 Task: Find connections with filter location Rio Pardo with filter topic #entrepreneurwith filter profile language French with filter current company Employee Vs HR with filter school Sri Manakula Vinayagar Engineering College with filter industry Equipment Rental Services with filter service category Accounting with filter keywords title Interior Designer
Action: Mouse moved to (157, 212)
Screenshot: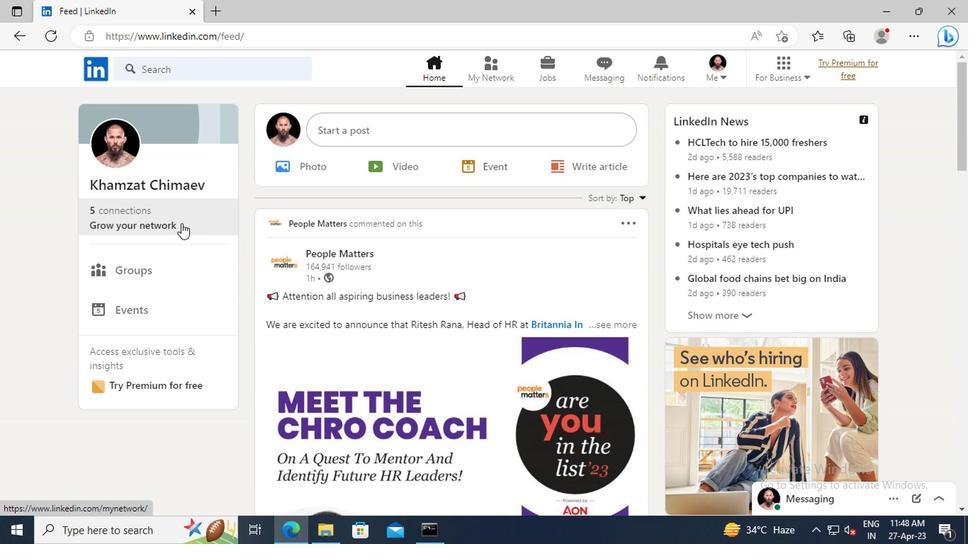 
Action: Mouse pressed left at (157, 212)
Screenshot: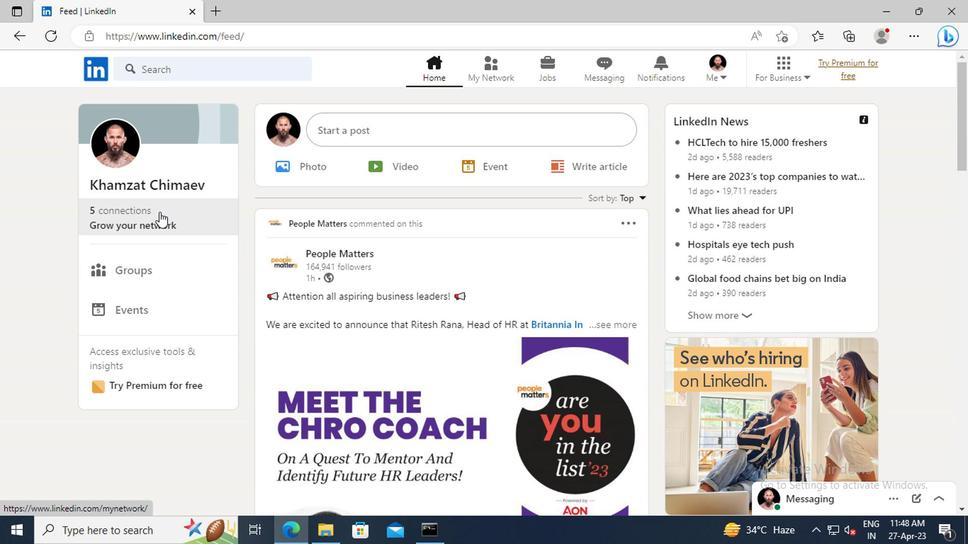 
Action: Mouse moved to (175, 155)
Screenshot: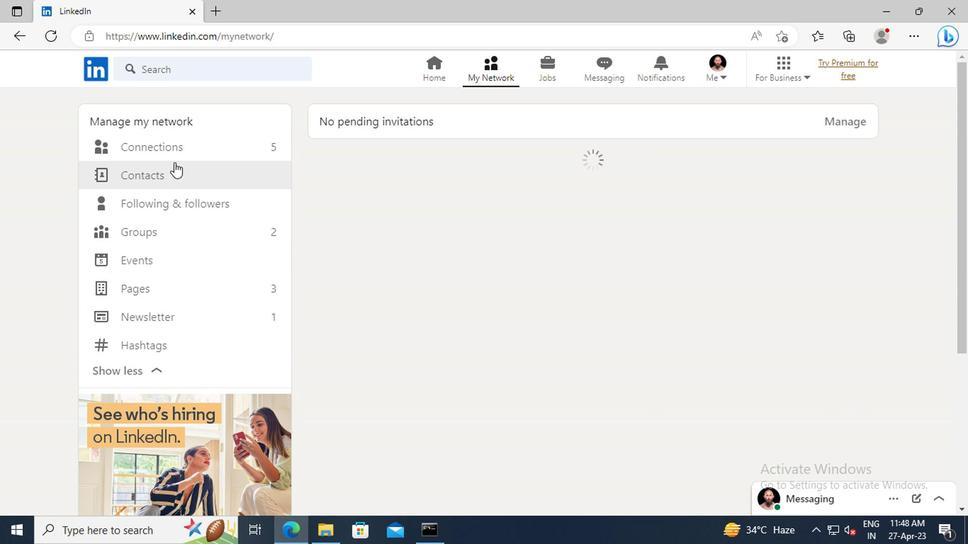 
Action: Mouse pressed left at (175, 155)
Screenshot: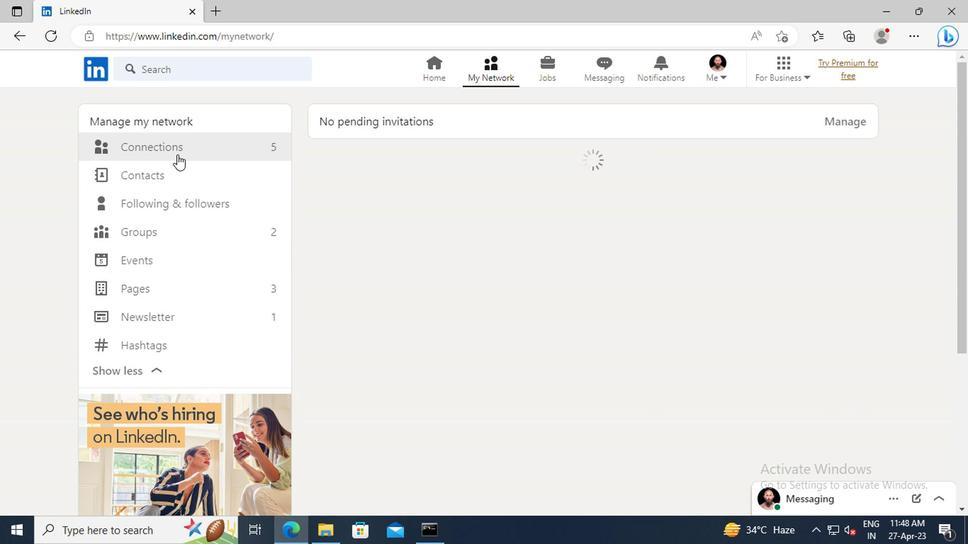 
Action: Mouse moved to (583, 150)
Screenshot: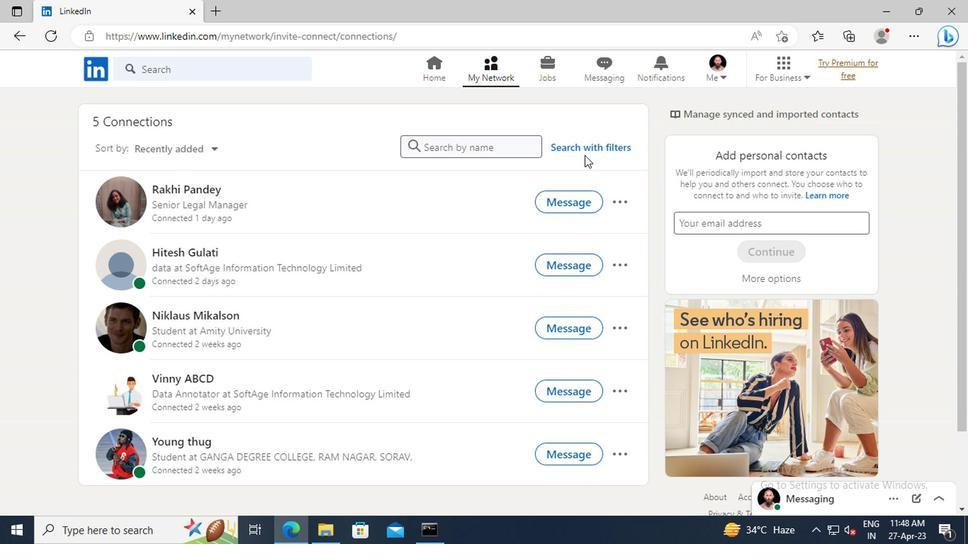 
Action: Mouse pressed left at (583, 150)
Screenshot: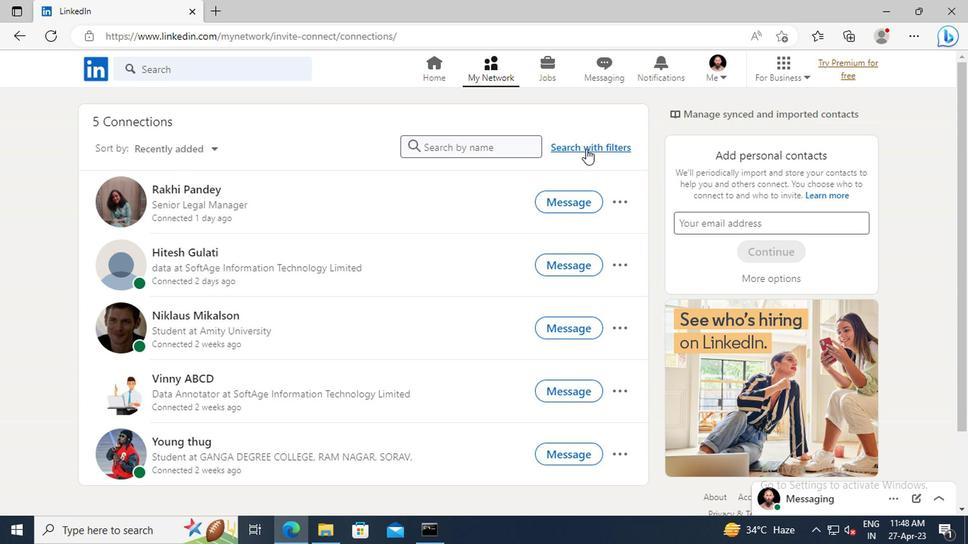 
Action: Mouse moved to (538, 111)
Screenshot: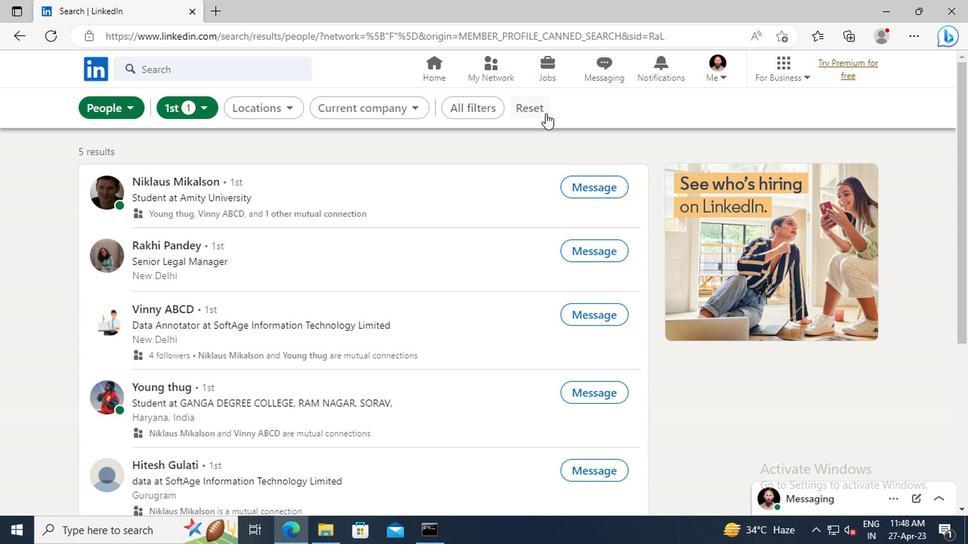 
Action: Mouse pressed left at (538, 111)
Screenshot: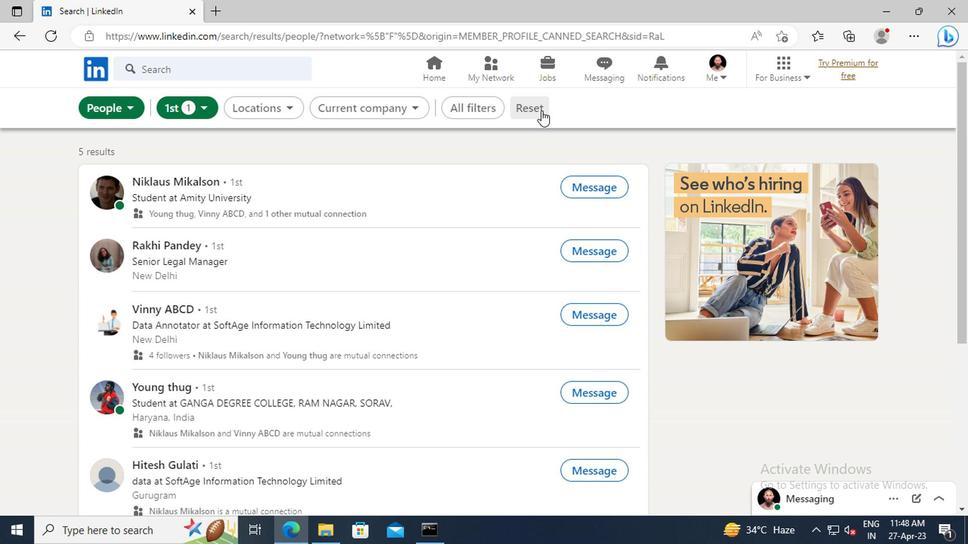 
Action: Mouse moved to (510, 111)
Screenshot: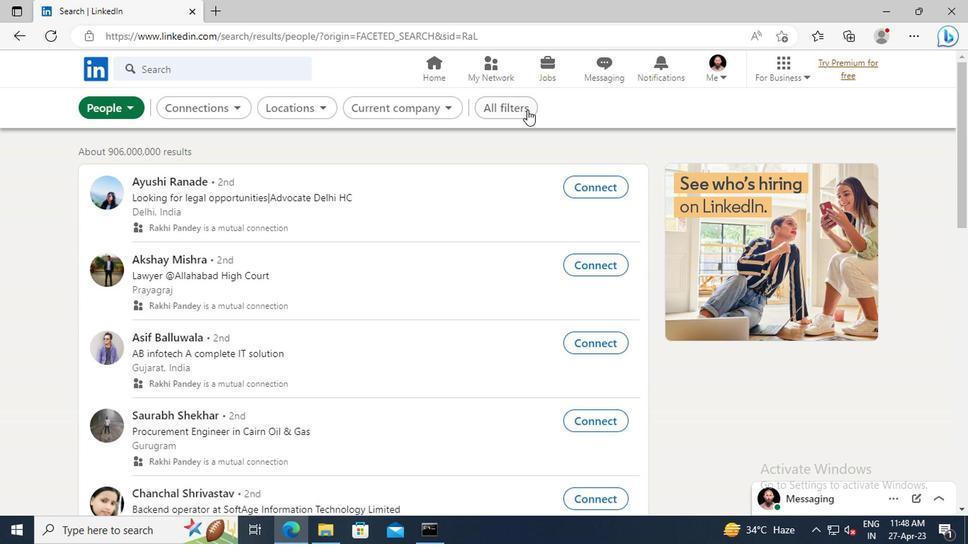 
Action: Mouse pressed left at (510, 111)
Screenshot: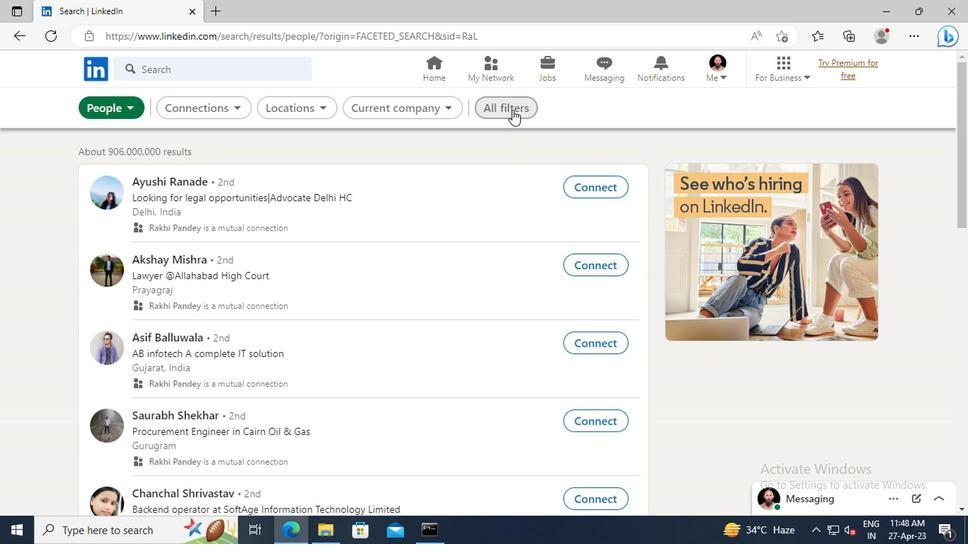 
Action: Mouse moved to (793, 255)
Screenshot: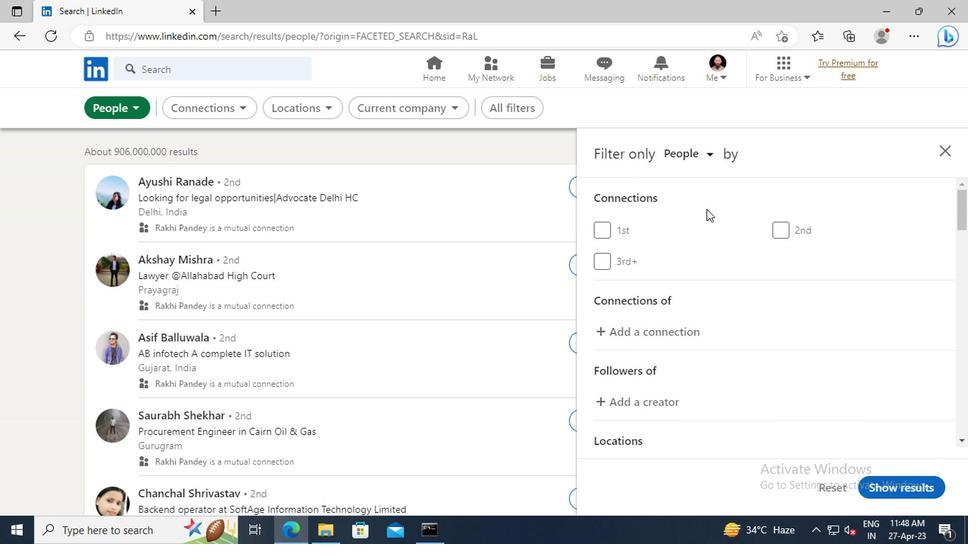 
Action: Mouse scrolled (793, 254) with delta (0, 0)
Screenshot: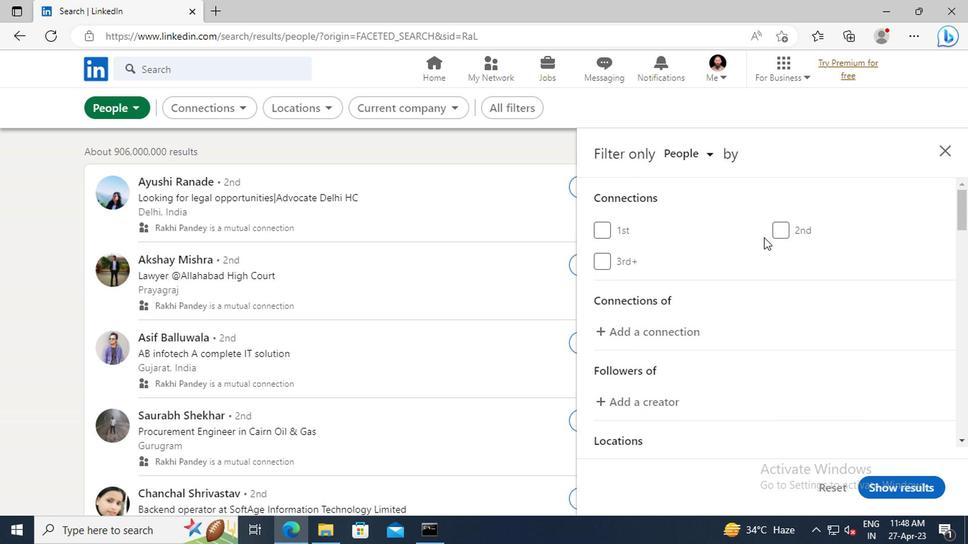 
Action: Mouse scrolled (793, 254) with delta (0, 0)
Screenshot: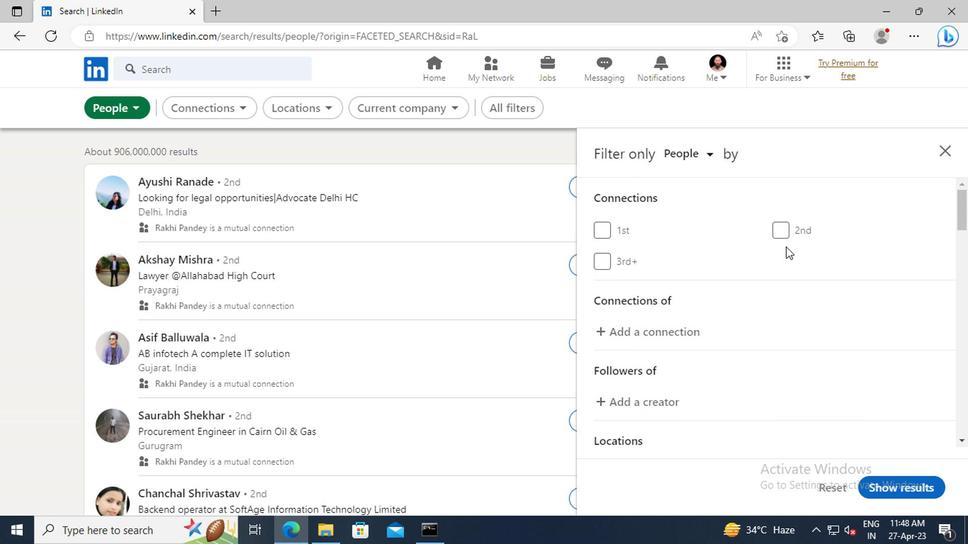
Action: Mouse moved to (796, 270)
Screenshot: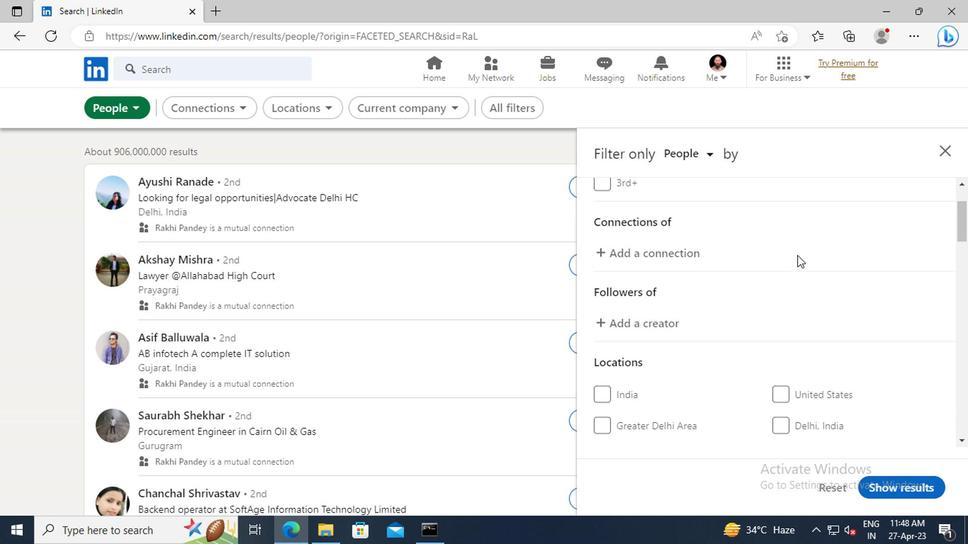 
Action: Mouse scrolled (796, 269) with delta (0, -1)
Screenshot: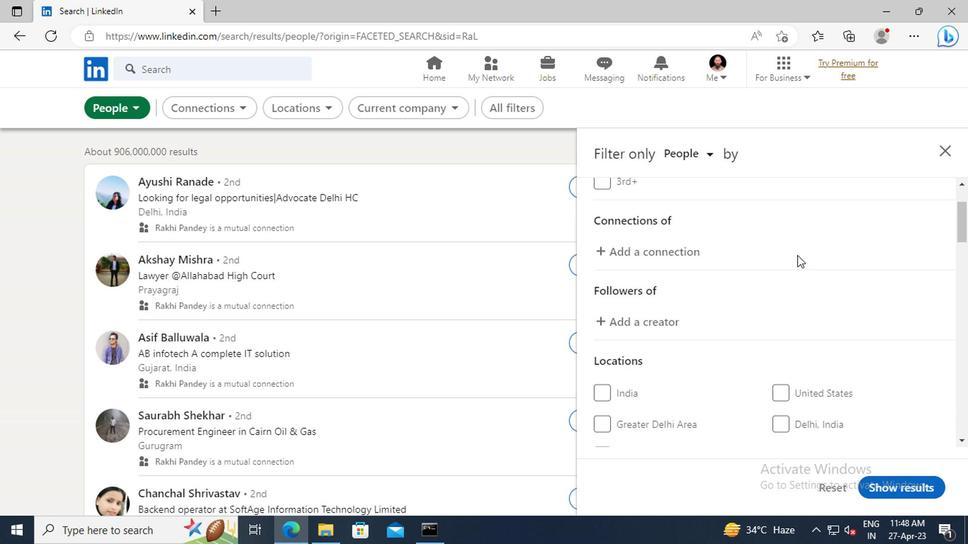 
Action: Mouse moved to (796, 270)
Screenshot: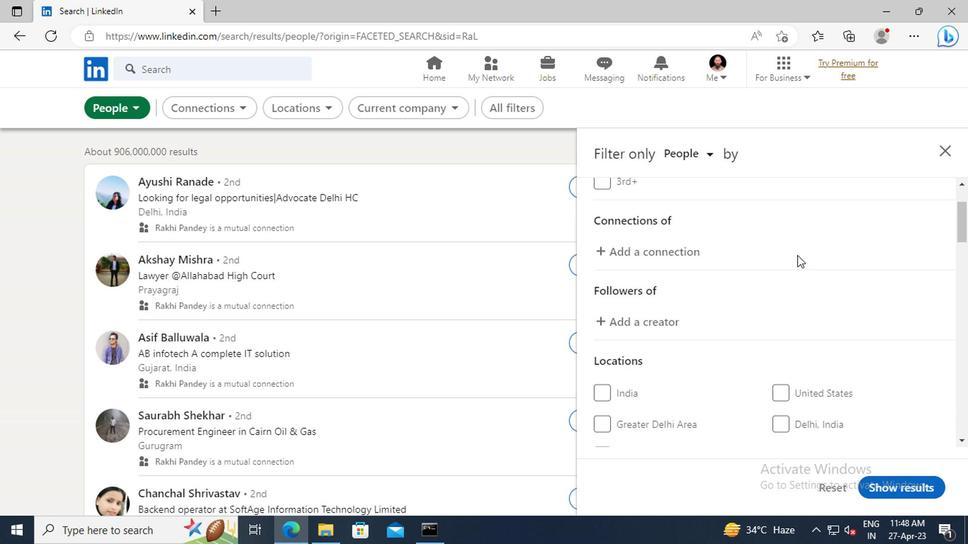 
Action: Mouse scrolled (796, 270) with delta (0, 0)
Screenshot: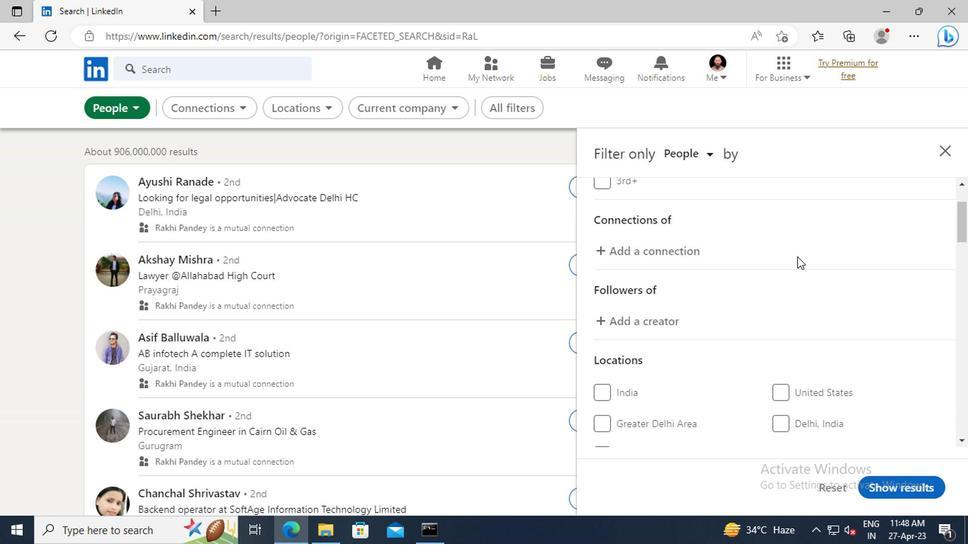 
Action: Mouse moved to (797, 276)
Screenshot: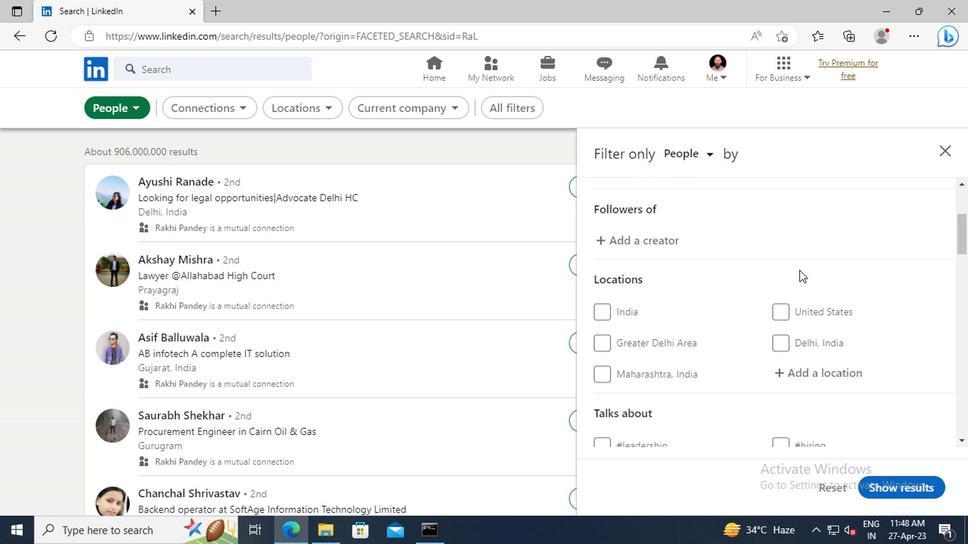 
Action: Mouse scrolled (797, 275) with delta (0, 0)
Screenshot: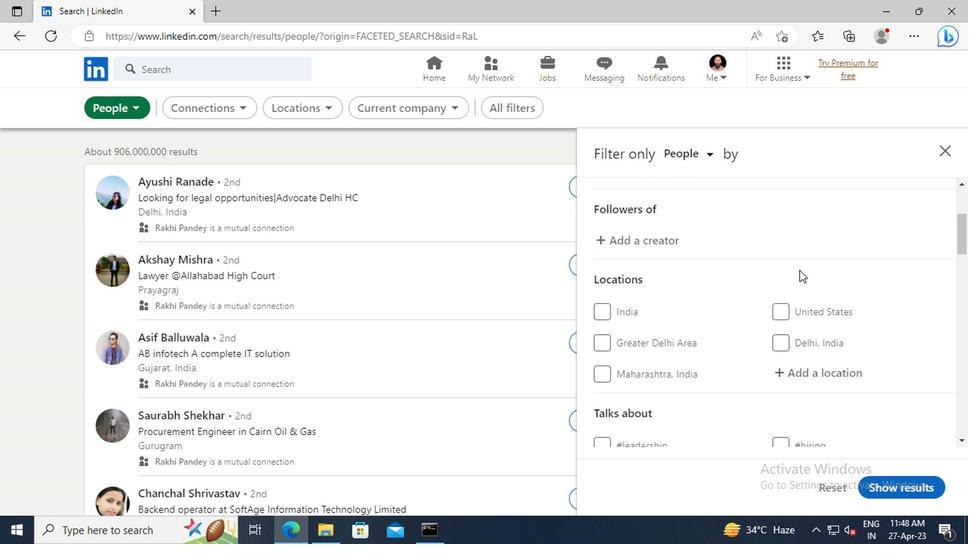 
Action: Mouse moved to (809, 330)
Screenshot: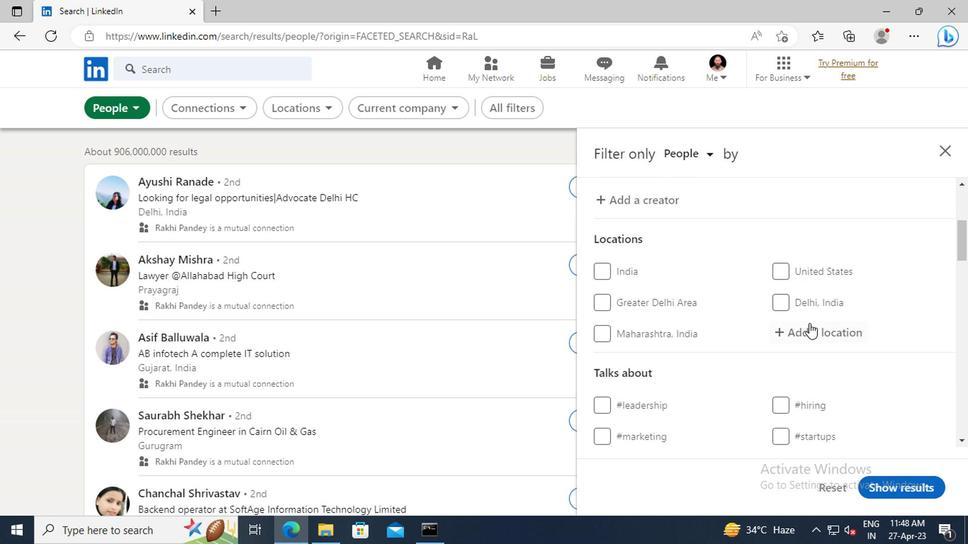 
Action: Mouse pressed left at (809, 330)
Screenshot: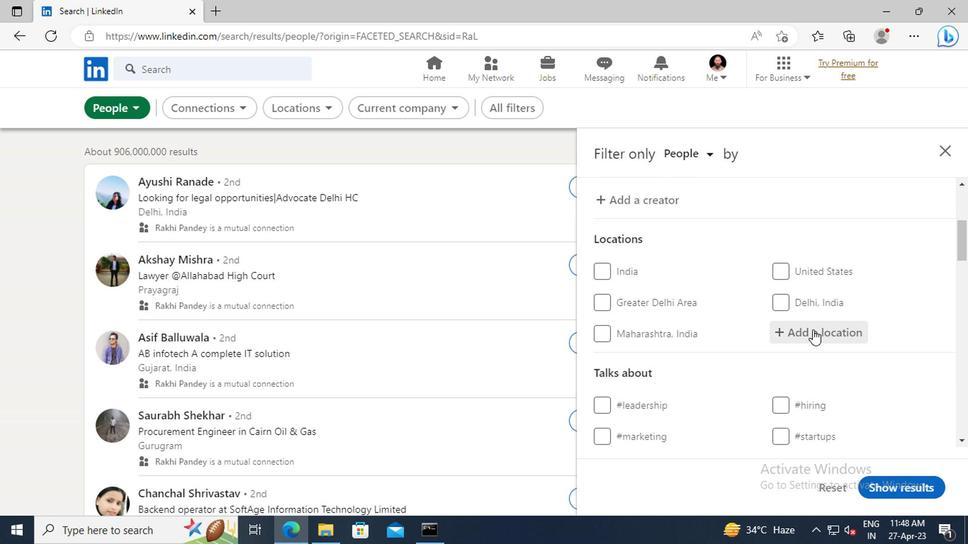 
Action: Key pressed <Key.shift>RIO<Key.space><Key.shift>PARDO
Screenshot: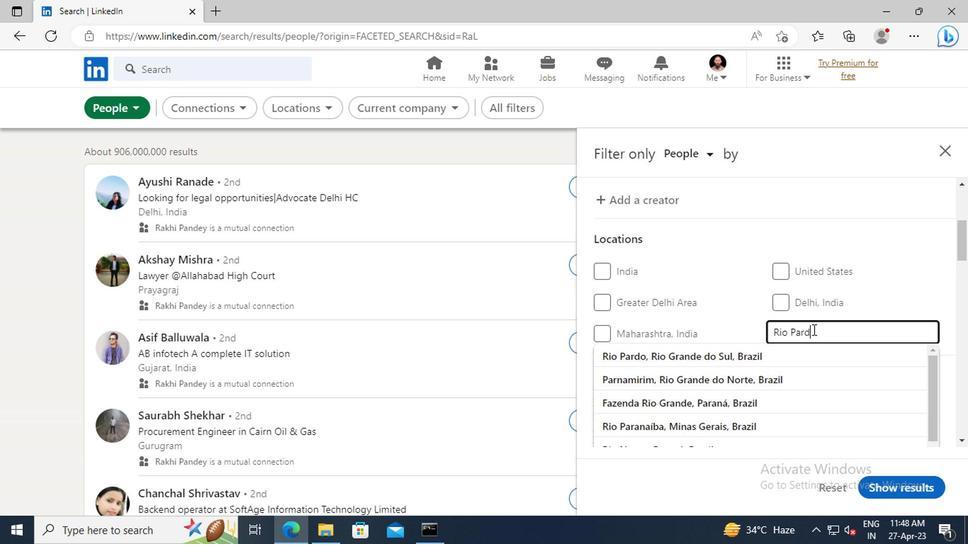 
Action: Mouse moved to (814, 354)
Screenshot: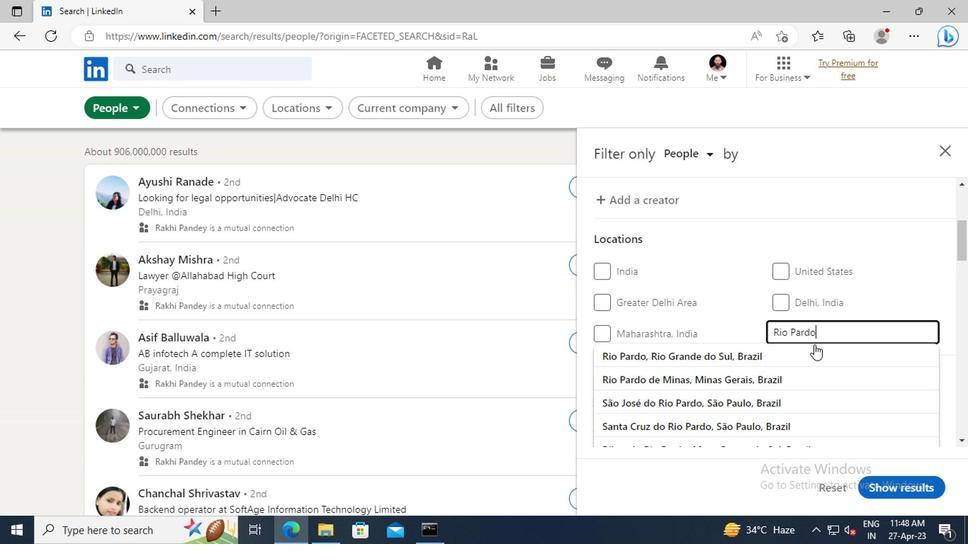 
Action: Mouse pressed left at (814, 354)
Screenshot: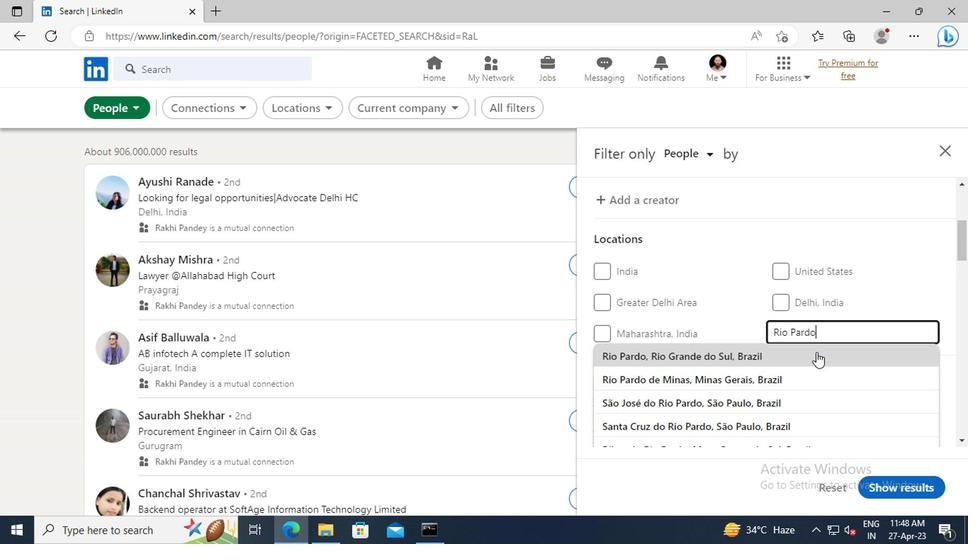 
Action: Mouse moved to (800, 286)
Screenshot: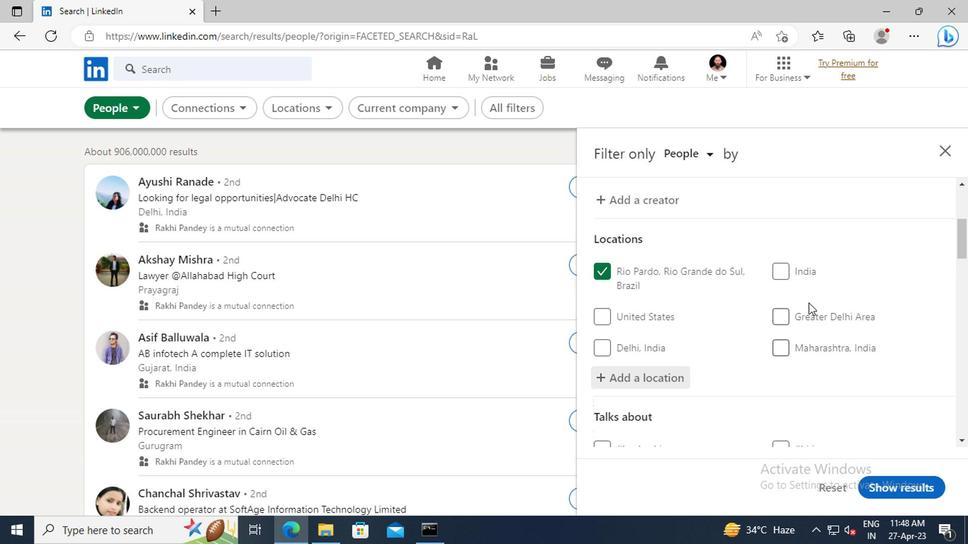 
Action: Mouse scrolled (800, 286) with delta (0, 0)
Screenshot: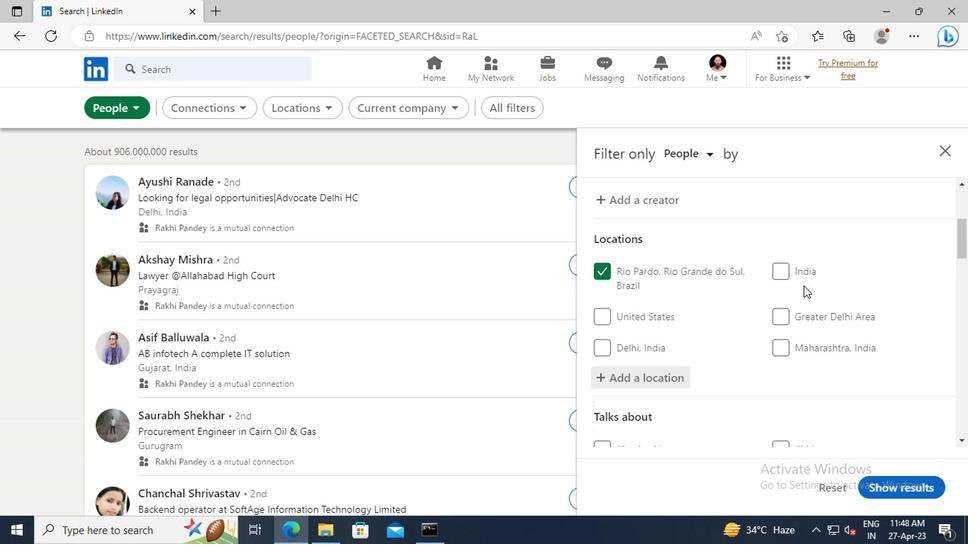 
Action: Mouse scrolled (800, 286) with delta (0, 0)
Screenshot: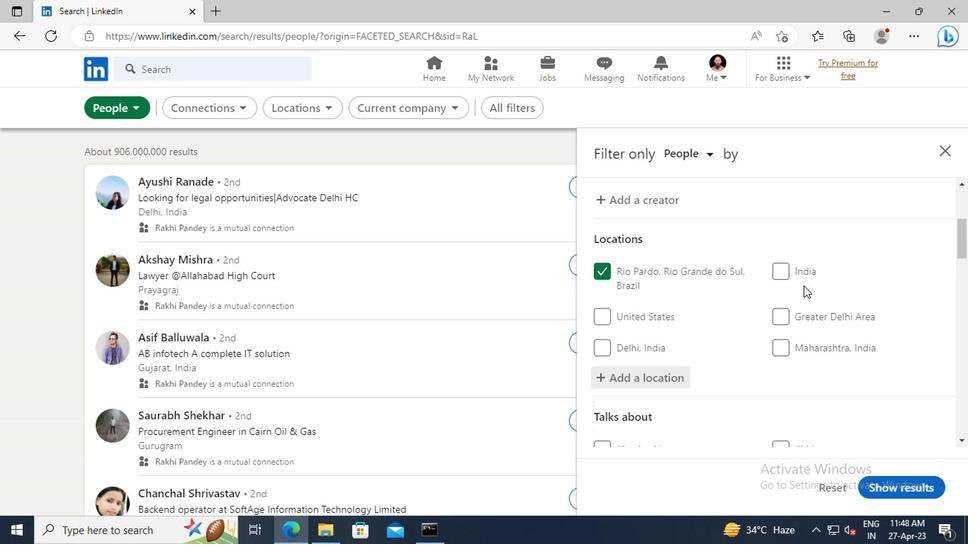 
Action: Mouse scrolled (800, 286) with delta (0, 0)
Screenshot: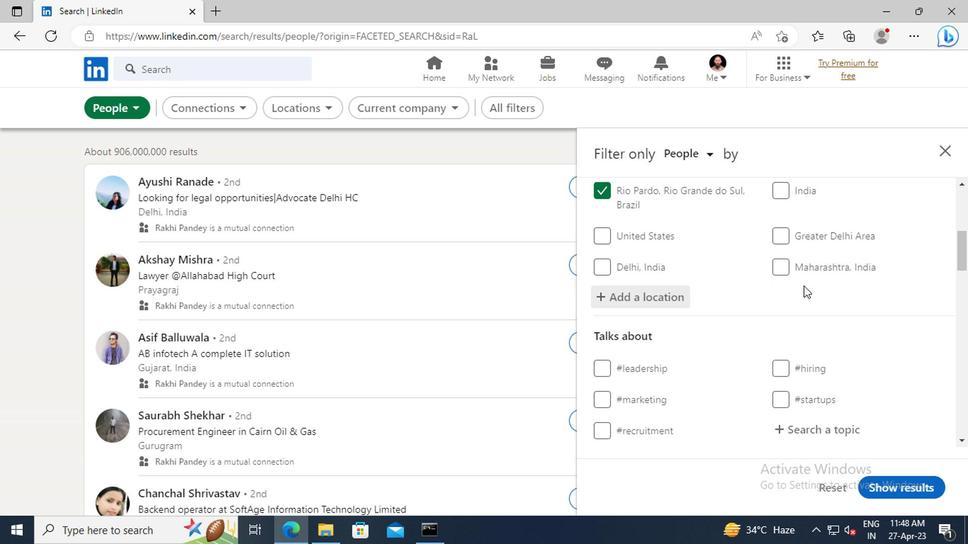 
Action: Mouse scrolled (800, 286) with delta (0, 0)
Screenshot: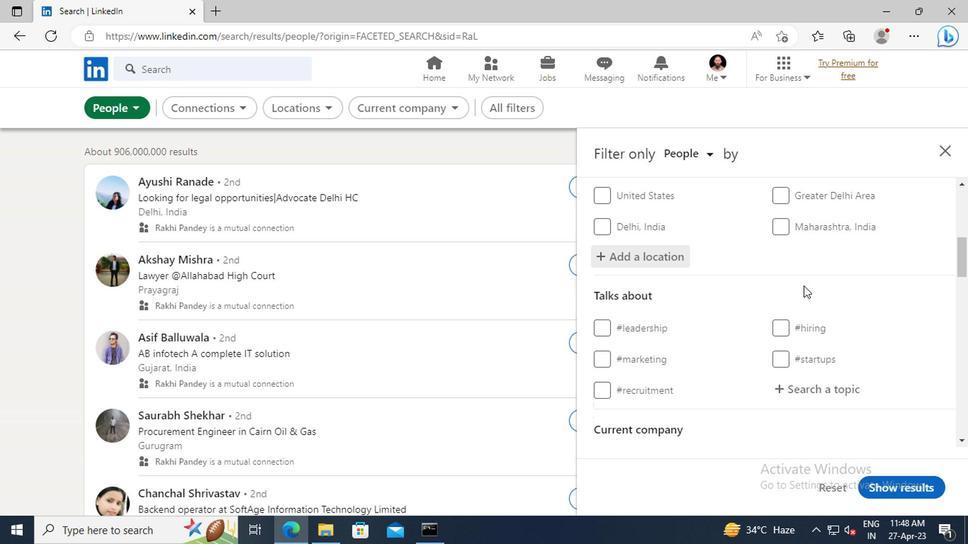 
Action: Mouse scrolled (800, 286) with delta (0, 0)
Screenshot: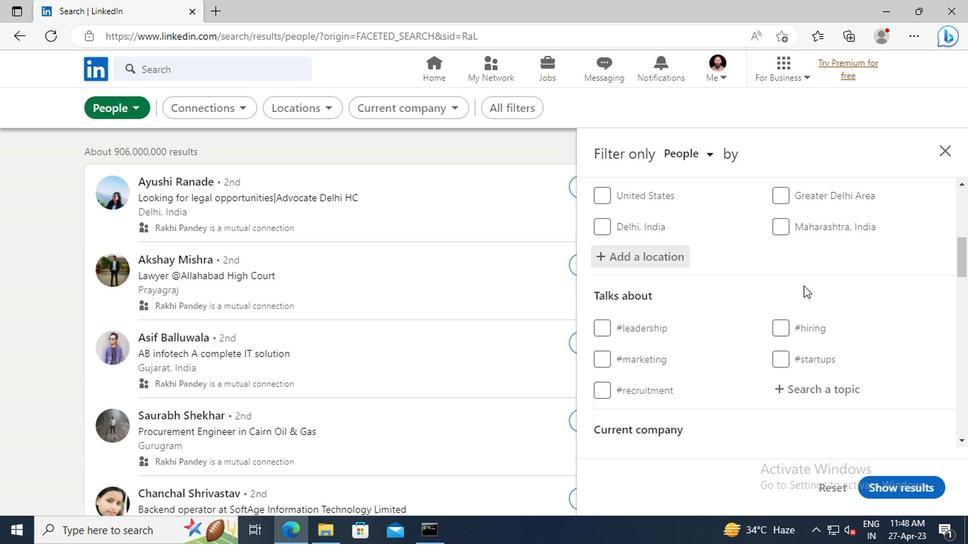 
Action: Mouse moved to (801, 311)
Screenshot: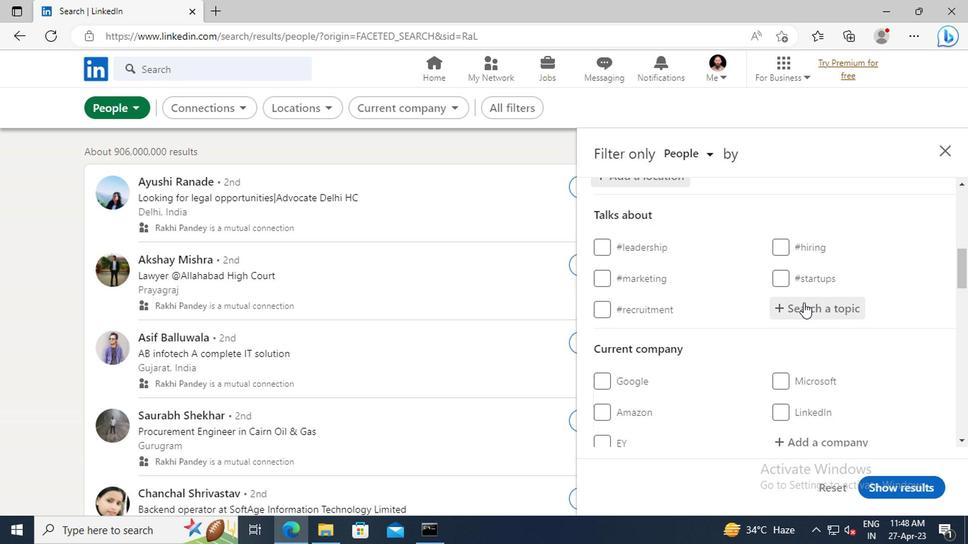 
Action: Mouse pressed left at (801, 311)
Screenshot: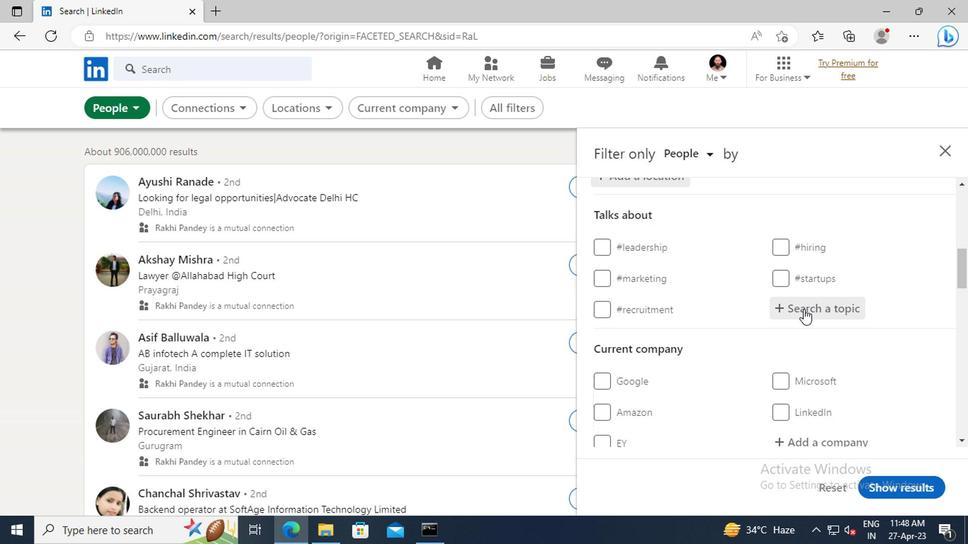 
Action: Key pressed <Key.shift>#ENTREPRENEURSHIPWITH<Key.enter>
Screenshot: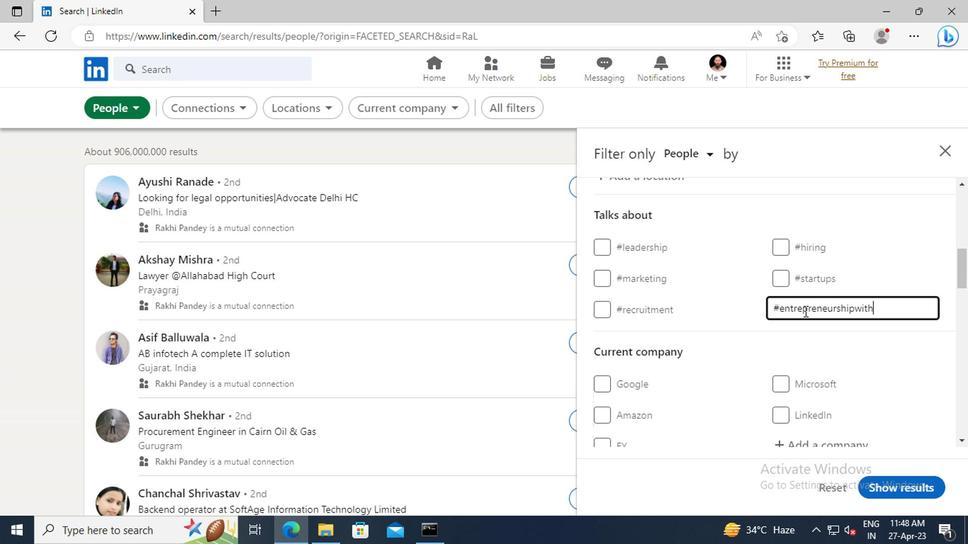 
Action: Mouse scrolled (801, 311) with delta (0, 0)
Screenshot: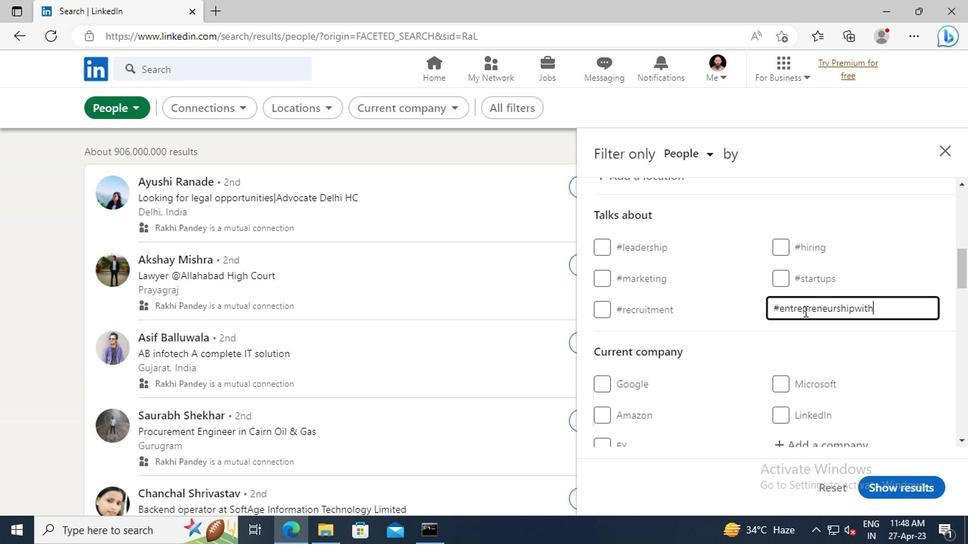 
Action: Mouse scrolled (801, 311) with delta (0, 0)
Screenshot: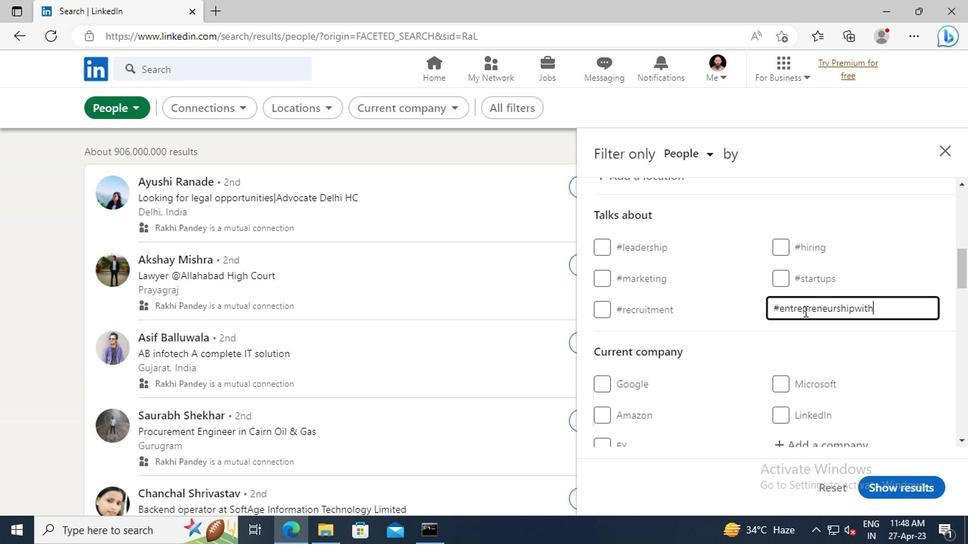 
Action: Mouse scrolled (801, 311) with delta (0, 0)
Screenshot: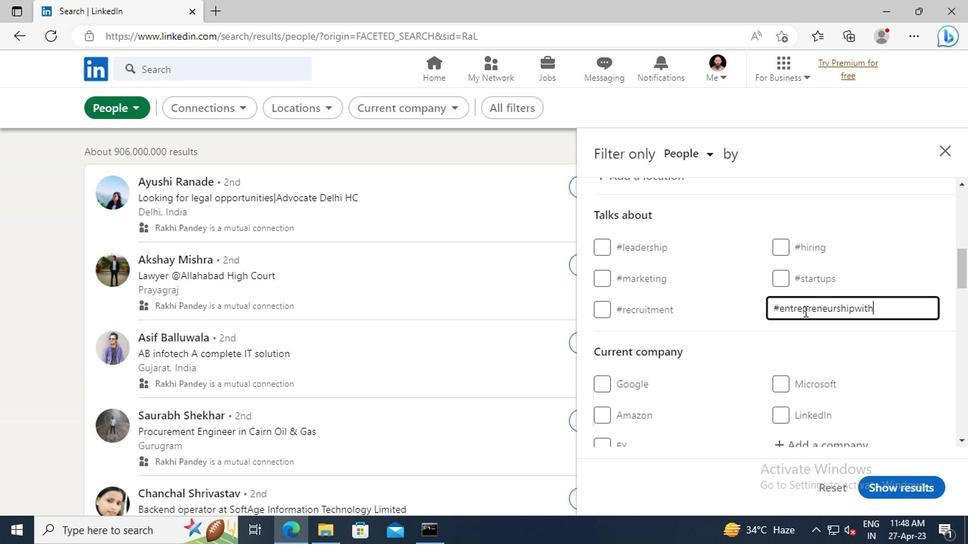 
Action: Mouse scrolled (801, 311) with delta (0, 0)
Screenshot: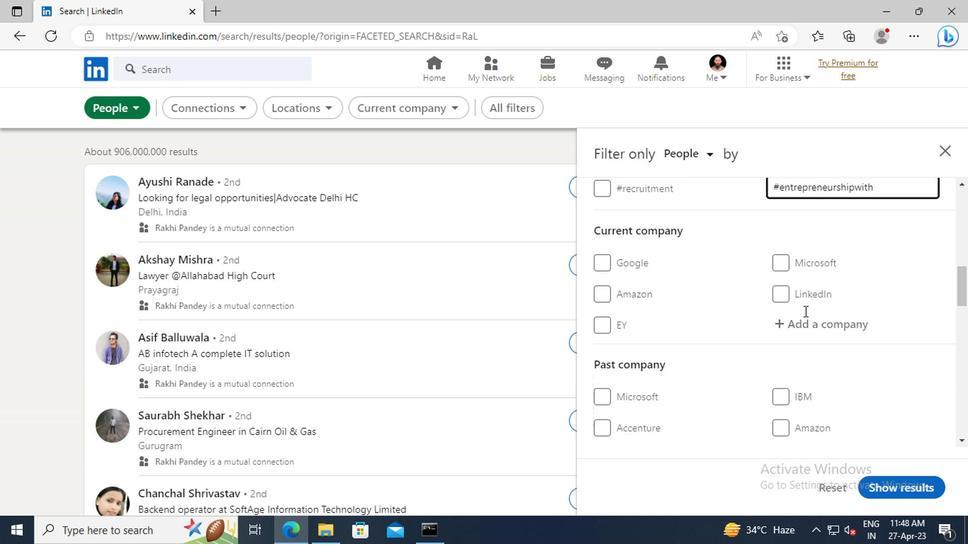 
Action: Mouse scrolled (801, 311) with delta (0, 0)
Screenshot: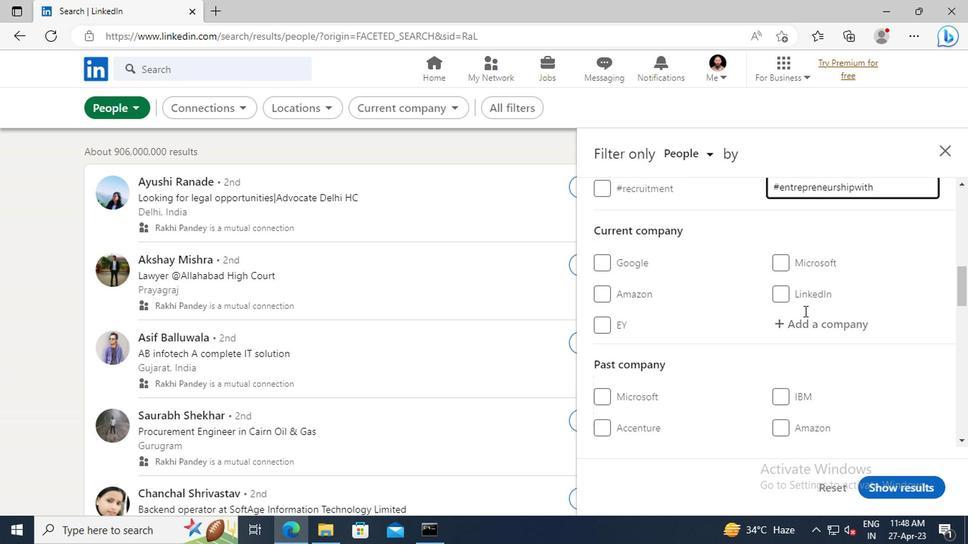 
Action: Mouse scrolled (801, 311) with delta (0, 0)
Screenshot: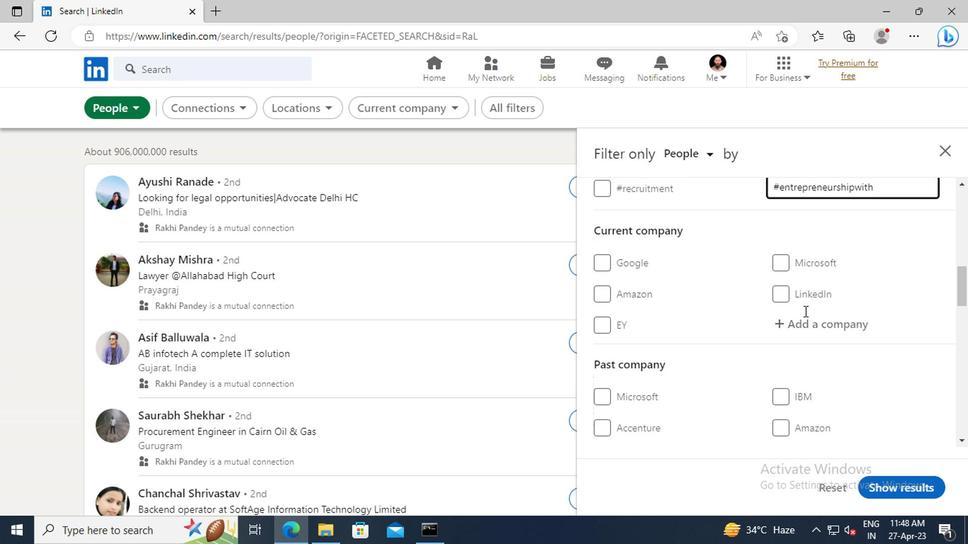 
Action: Mouse scrolled (801, 311) with delta (0, 0)
Screenshot: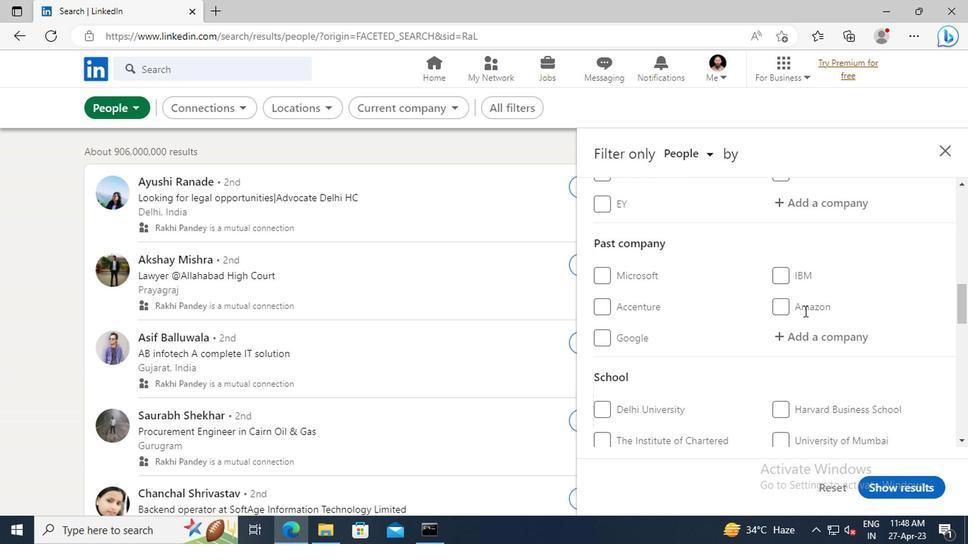 
Action: Mouse scrolled (801, 311) with delta (0, 0)
Screenshot: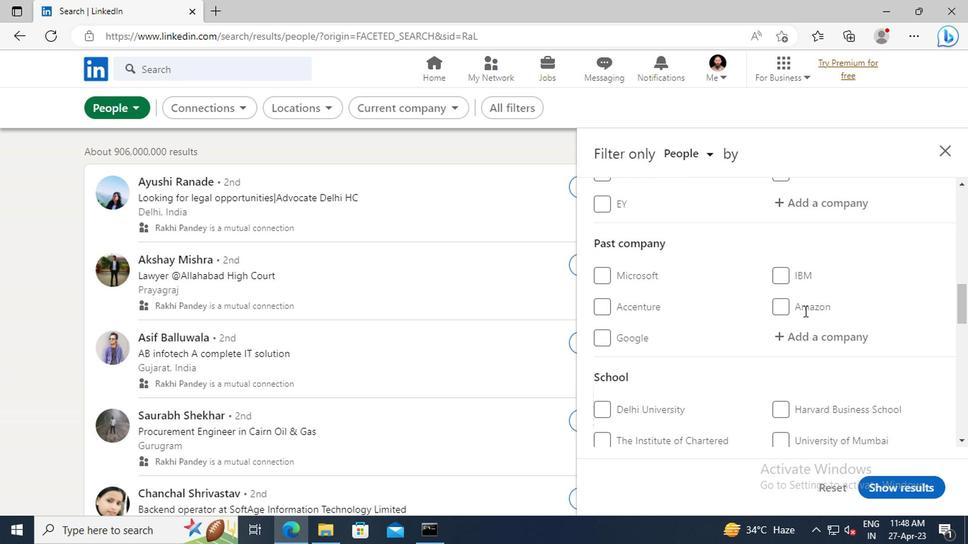 
Action: Mouse scrolled (801, 311) with delta (0, 0)
Screenshot: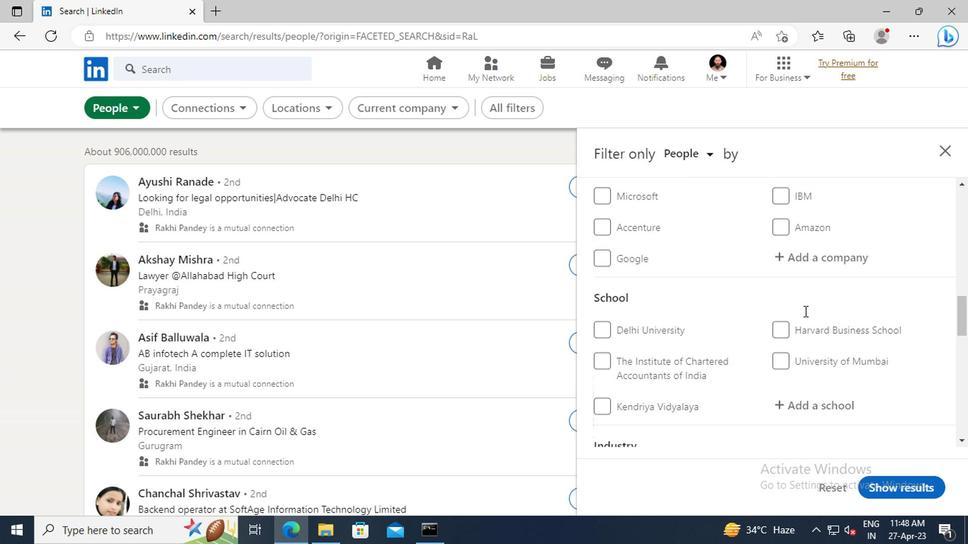 
Action: Mouse scrolled (801, 311) with delta (0, 0)
Screenshot: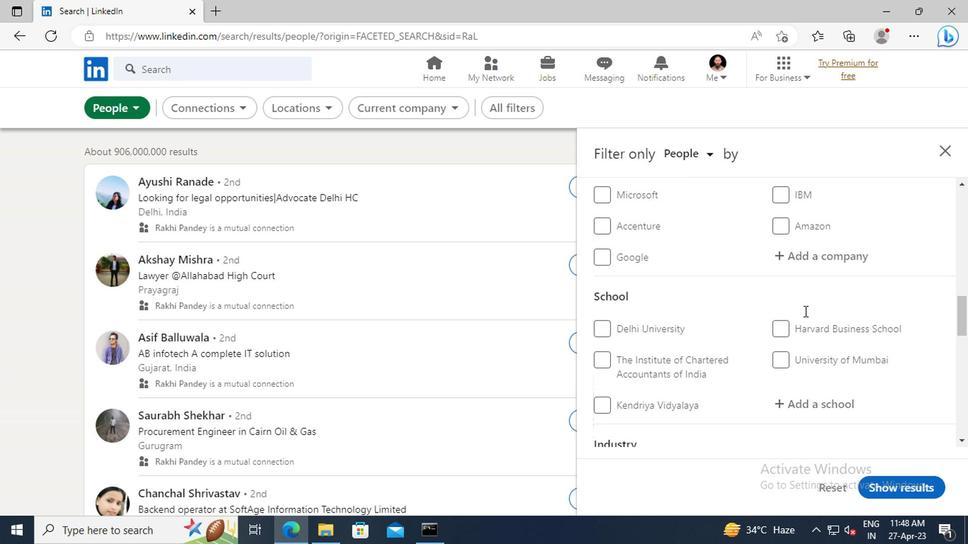 
Action: Mouse scrolled (801, 311) with delta (0, 0)
Screenshot: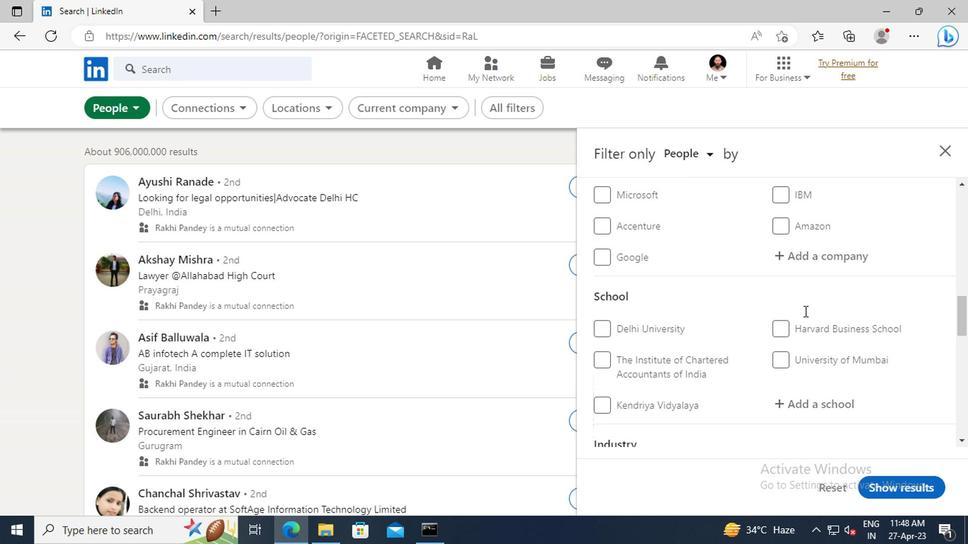 
Action: Mouse scrolled (801, 311) with delta (0, 0)
Screenshot: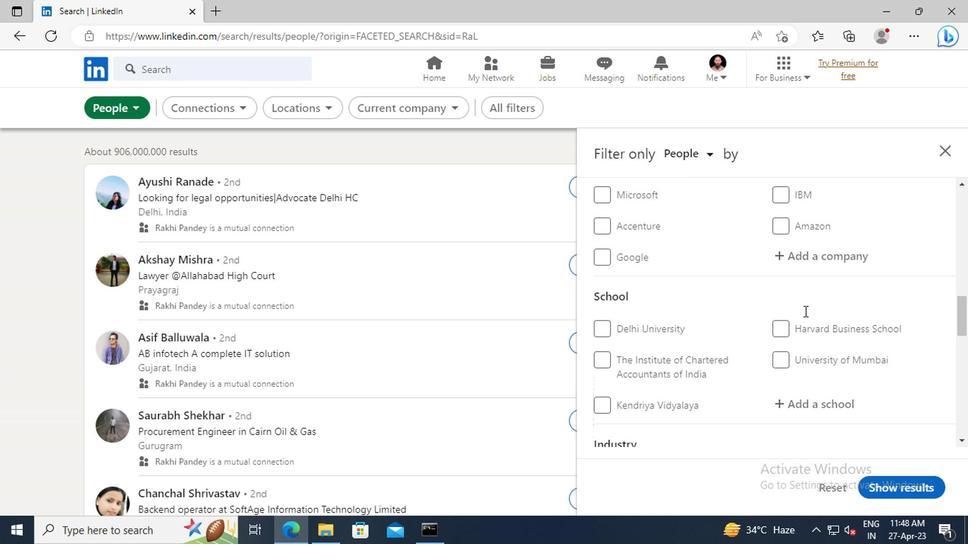
Action: Mouse scrolled (801, 311) with delta (0, 0)
Screenshot: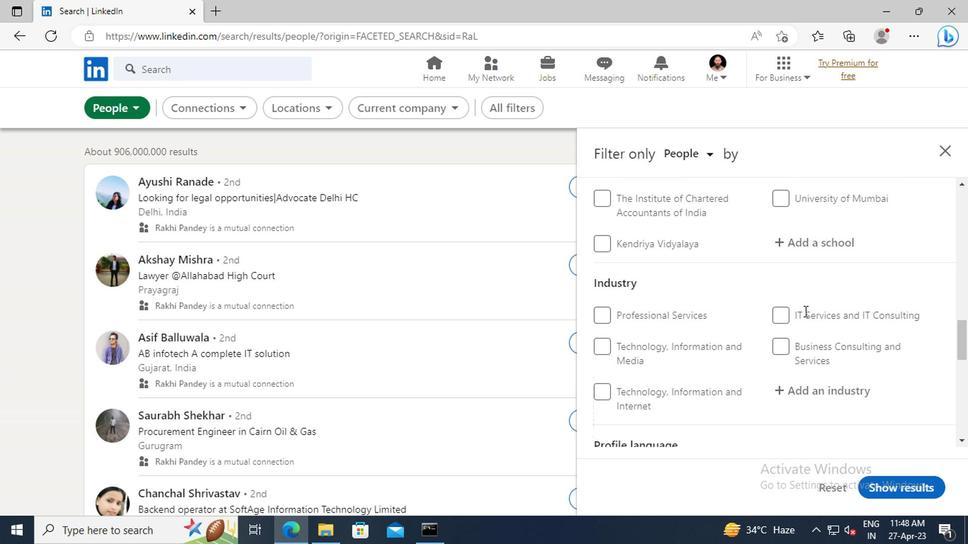 
Action: Mouse scrolled (801, 311) with delta (0, 0)
Screenshot: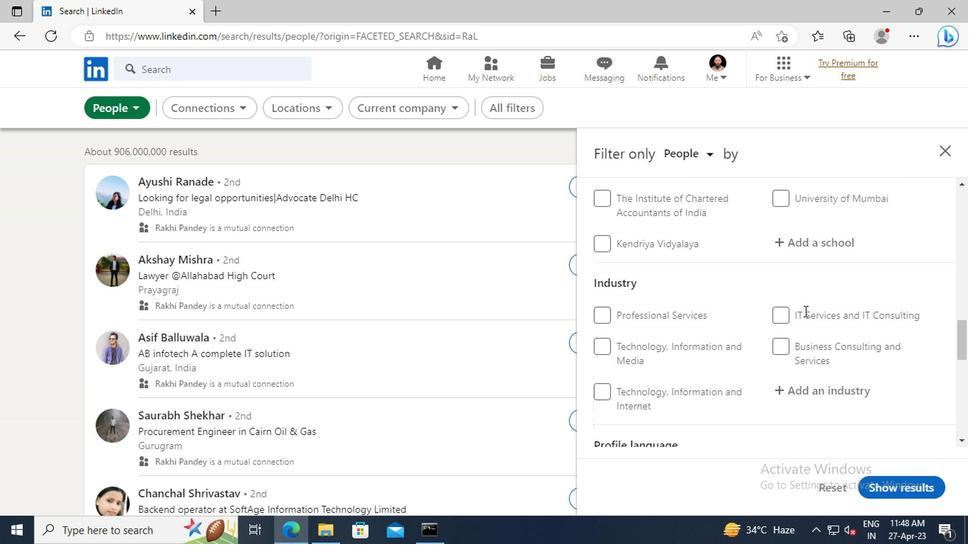 
Action: Mouse scrolled (801, 311) with delta (0, 0)
Screenshot: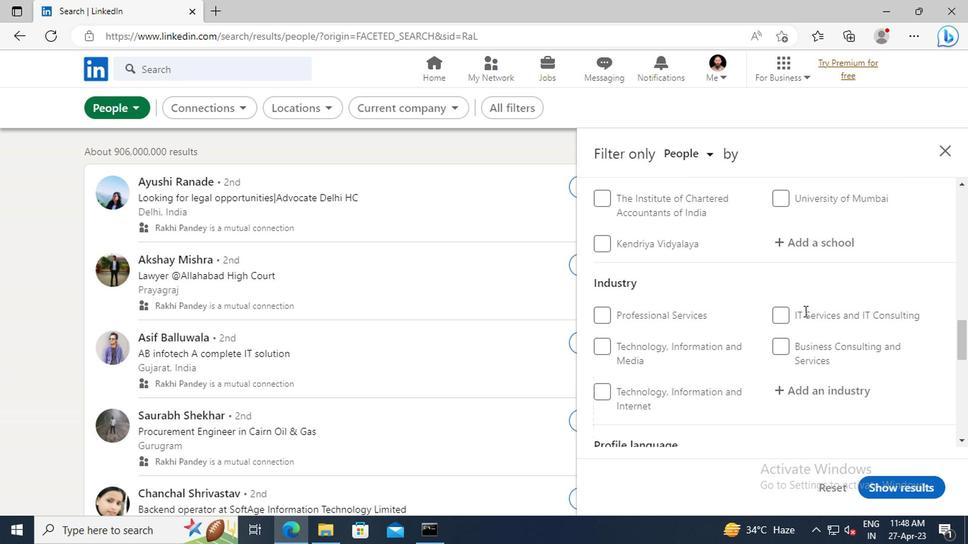 
Action: Mouse scrolled (801, 311) with delta (0, 0)
Screenshot: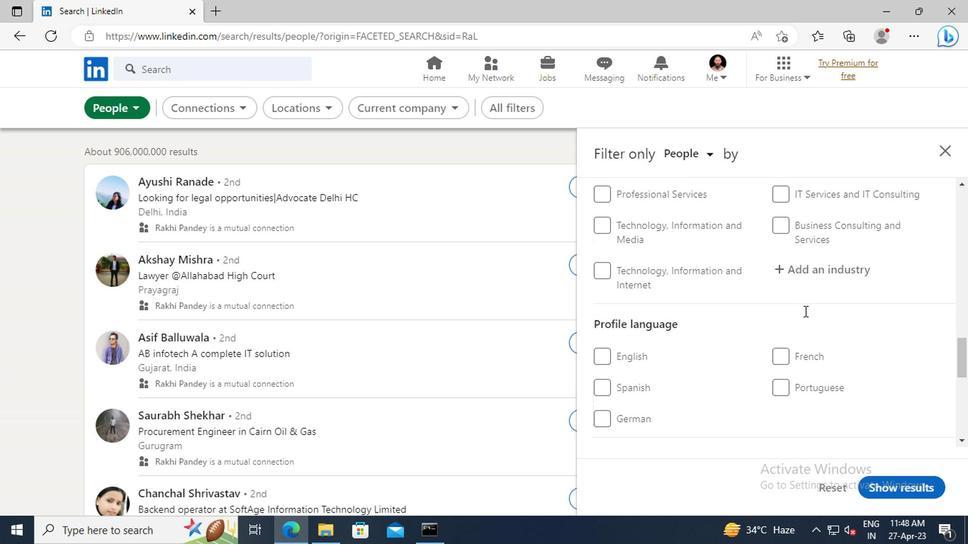 
Action: Mouse scrolled (801, 311) with delta (0, 0)
Screenshot: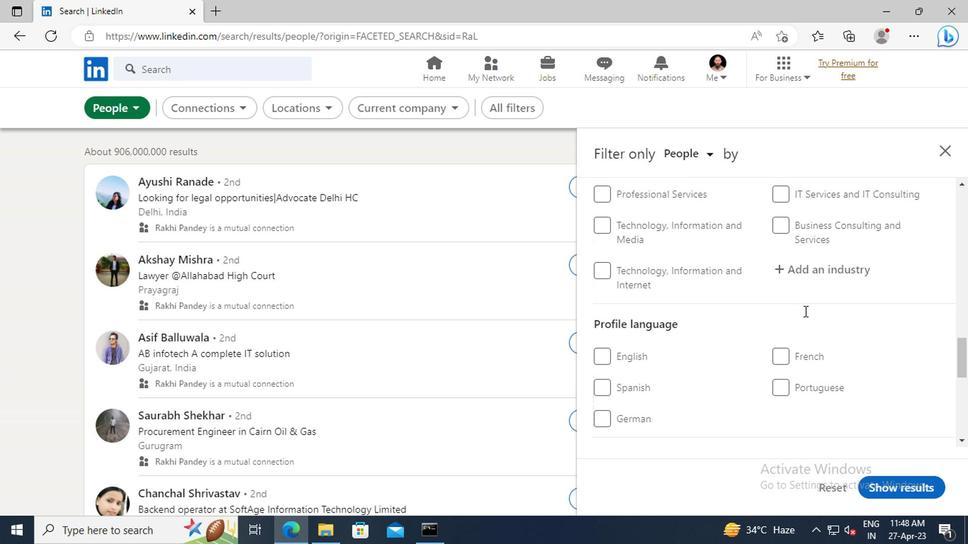 
Action: Mouse moved to (771, 279)
Screenshot: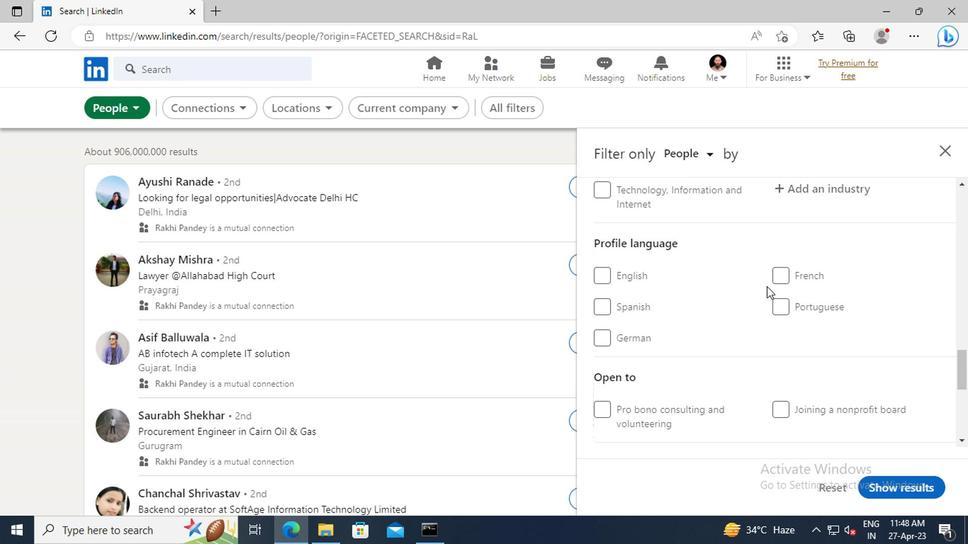 
Action: Mouse pressed left at (771, 279)
Screenshot: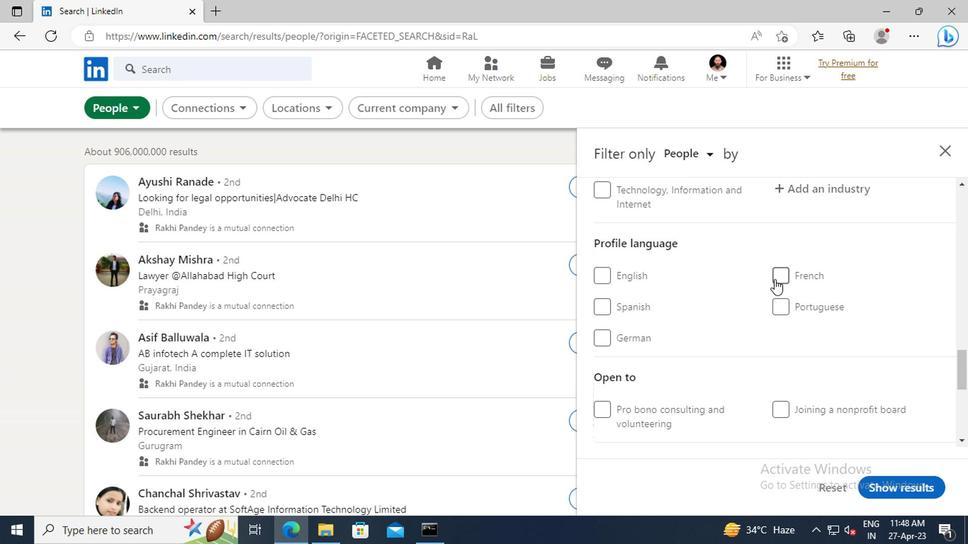 
Action: Mouse moved to (737, 302)
Screenshot: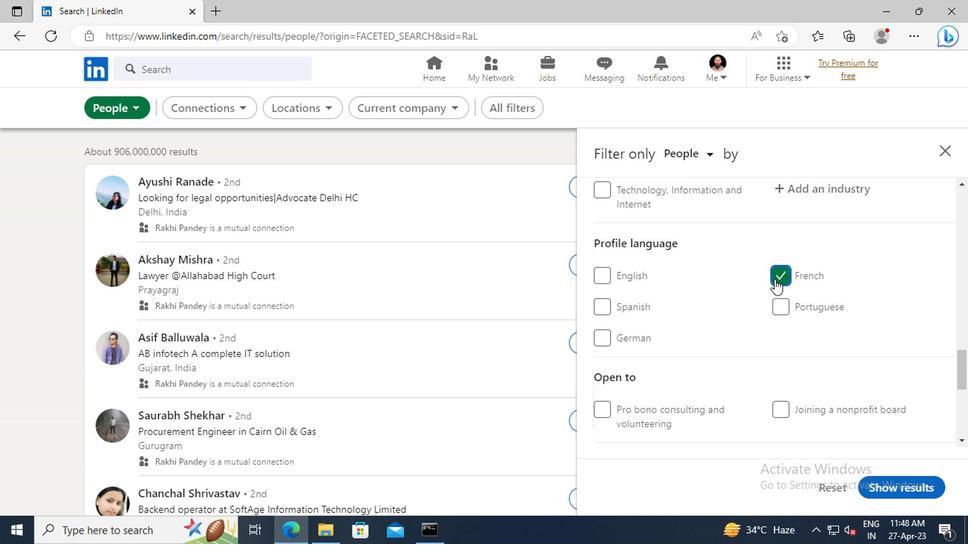 
Action: Mouse scrolled (737, 302) with delta (0, 0)
Screenshot: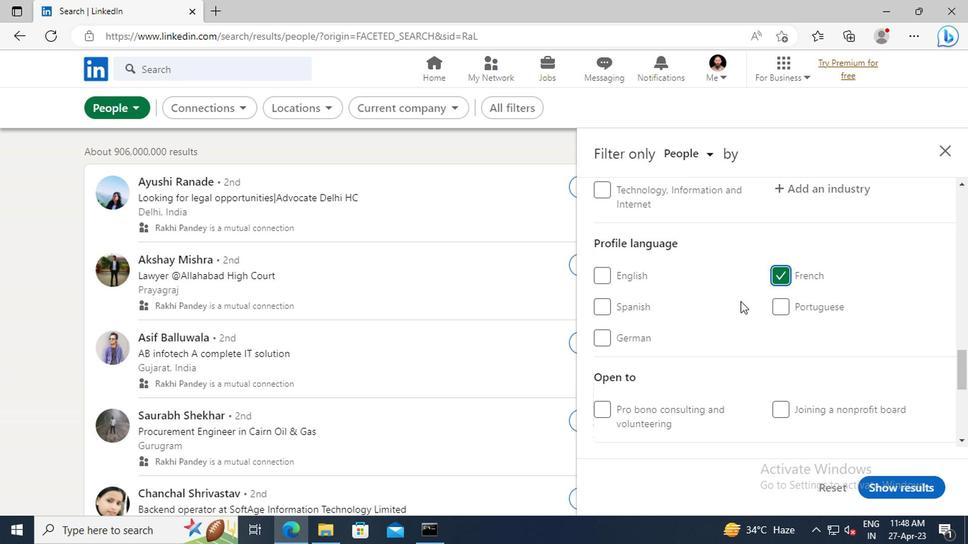 
Action: Mouse scrolled (737, 302) with delta (0, 0)
Screenshot: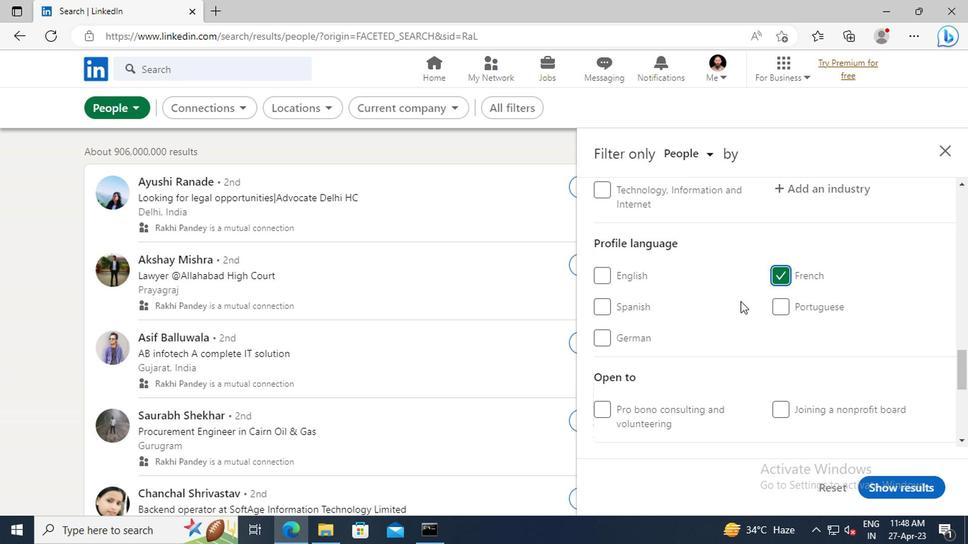 
Action: Mouse scrolled (737, 302) with delta (0, 0)
Screenshot: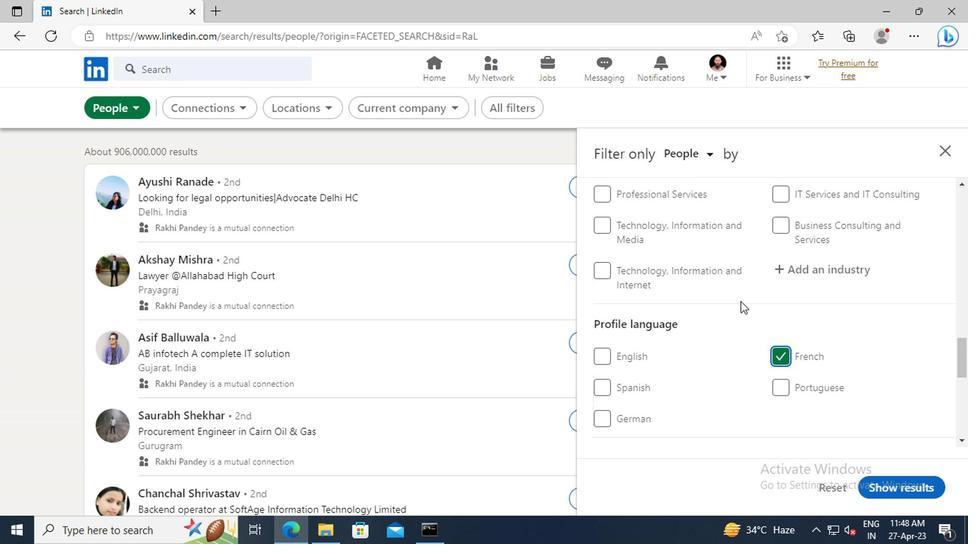 
Action: Mouse scrolled (737, 302) with delta (0, 0)
Screenshot: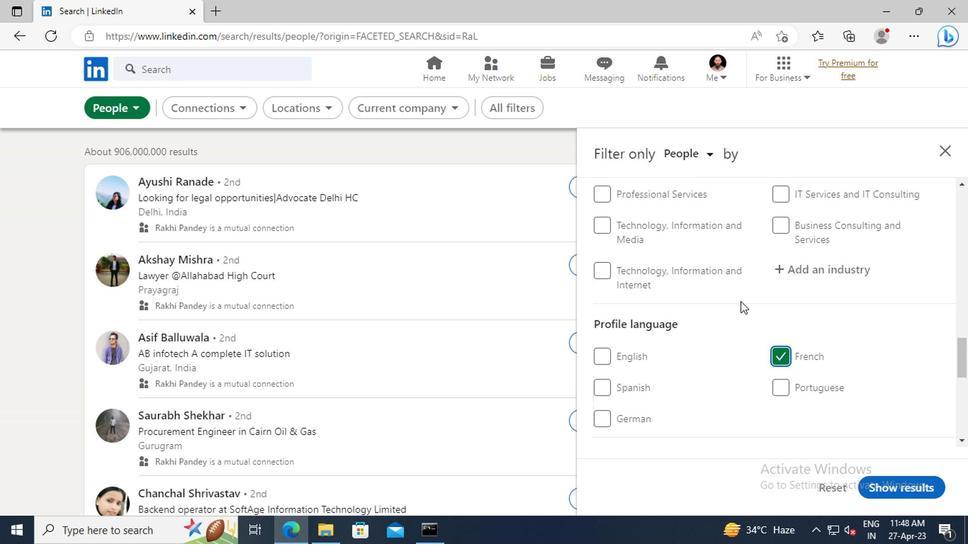 
Action: Mouse scrolled (737, 302) with delta (0, 0)
Screenshot: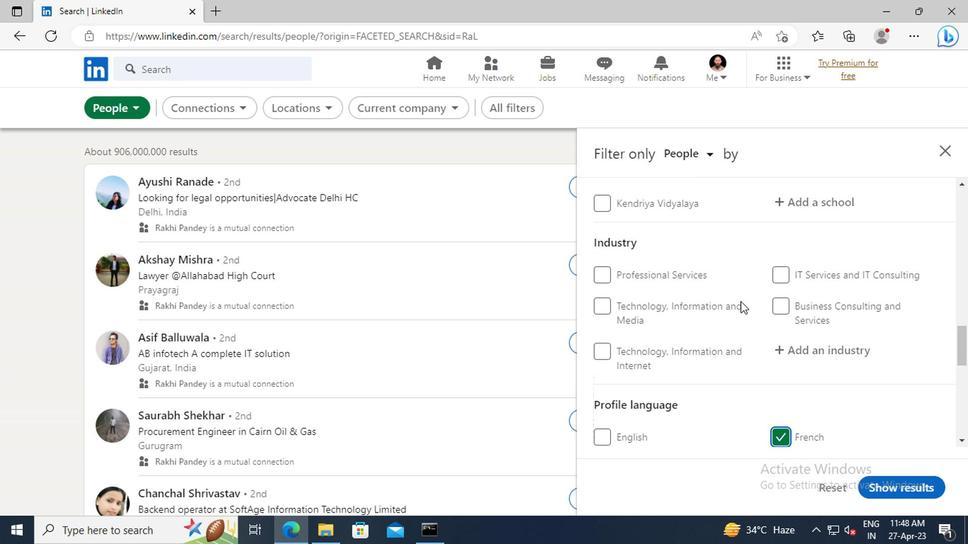 
Action: Mouse scrolled (737, 302) with delta (0, 0)
Screenshot: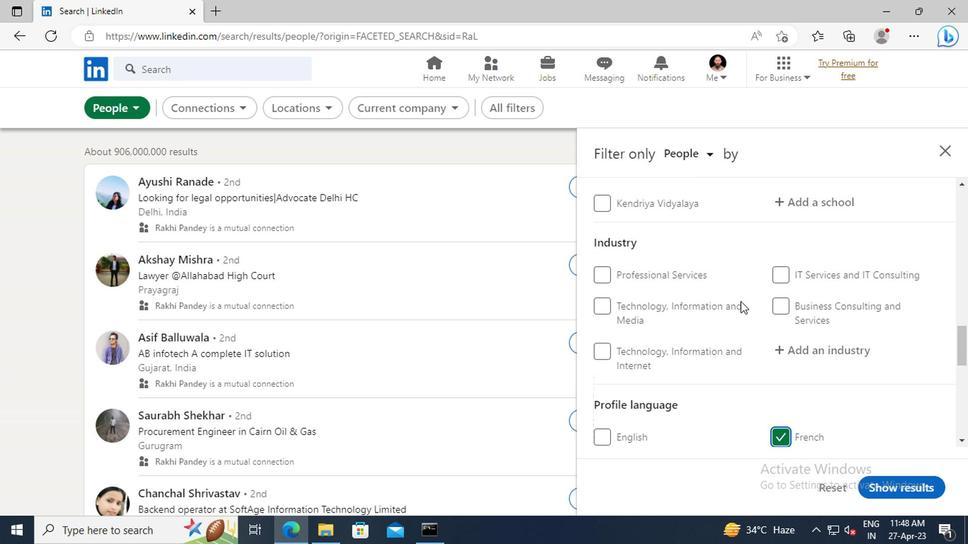
Action: Mouse scrolled (737, 302) with delta (0, 0)
Screenshot: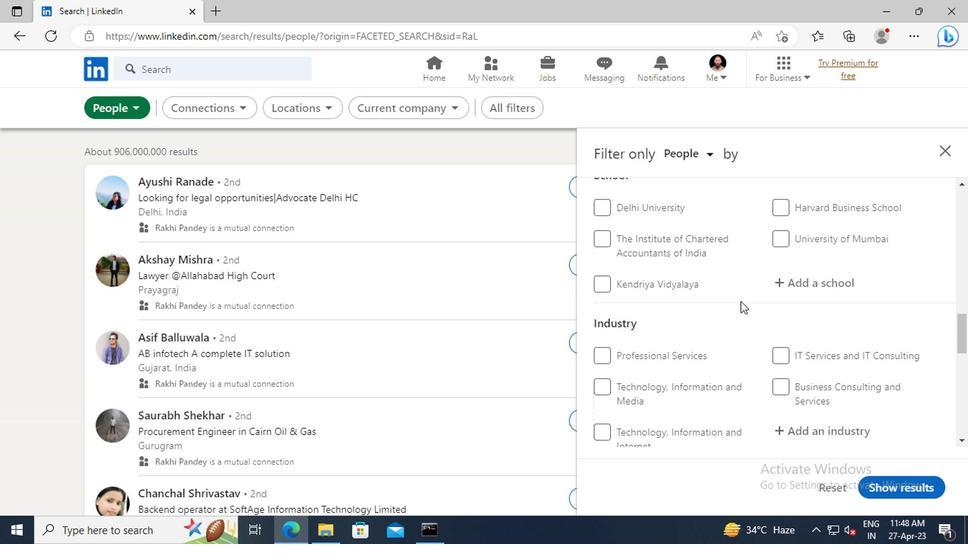 
Action: Mouse scrolled (737, 302) with delta (0, 0)
Screenshot: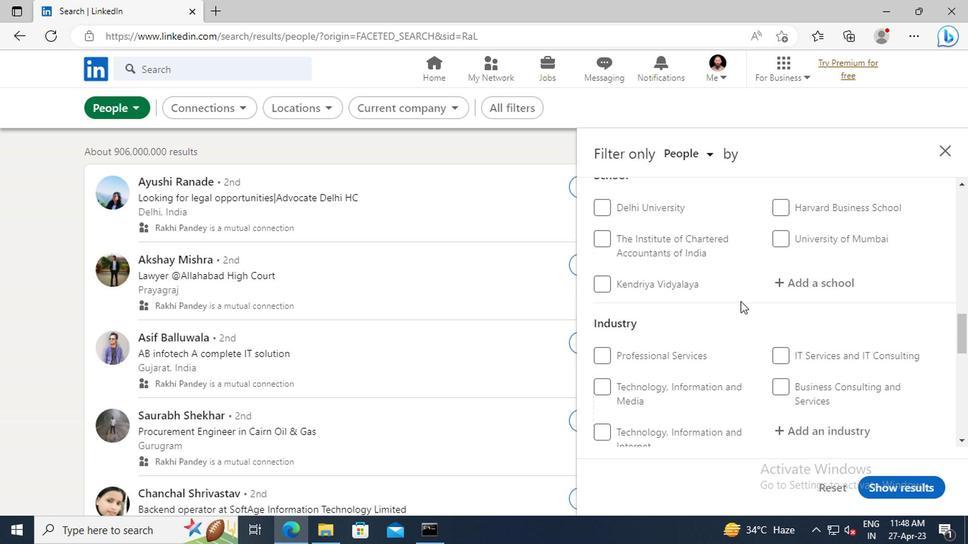 
Action: Mouse scrolled (737, 302) with delta (0, 0)
Screenshot: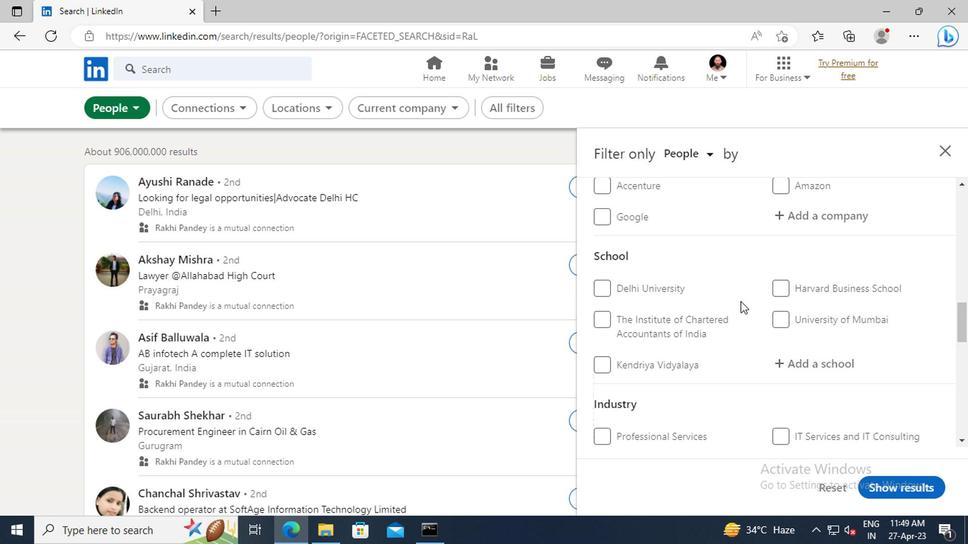 
Action: Mouse scrolled (737, 302) with delta (0, 0)
Screenshot: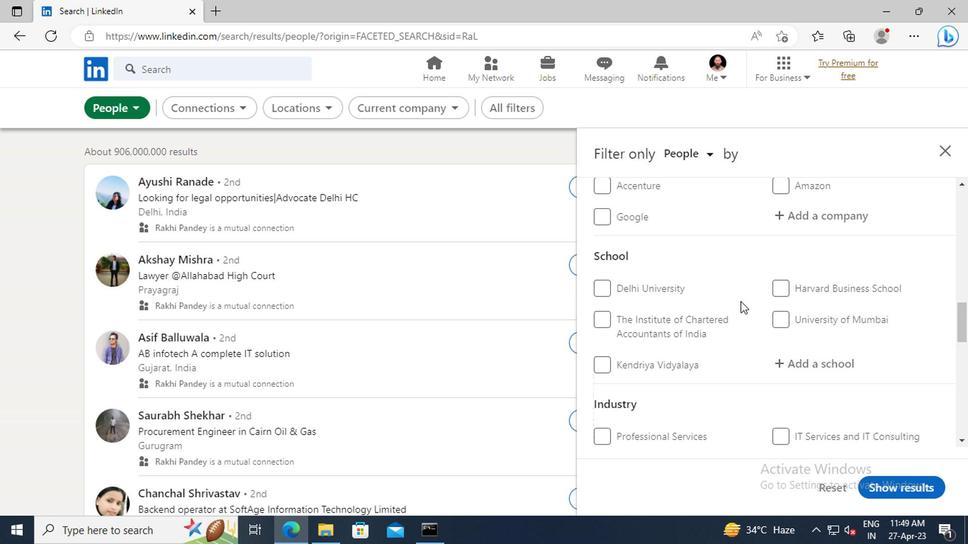 
Action: Mouse scrolled (737, 302) with delta (0, 0)
Screenshot: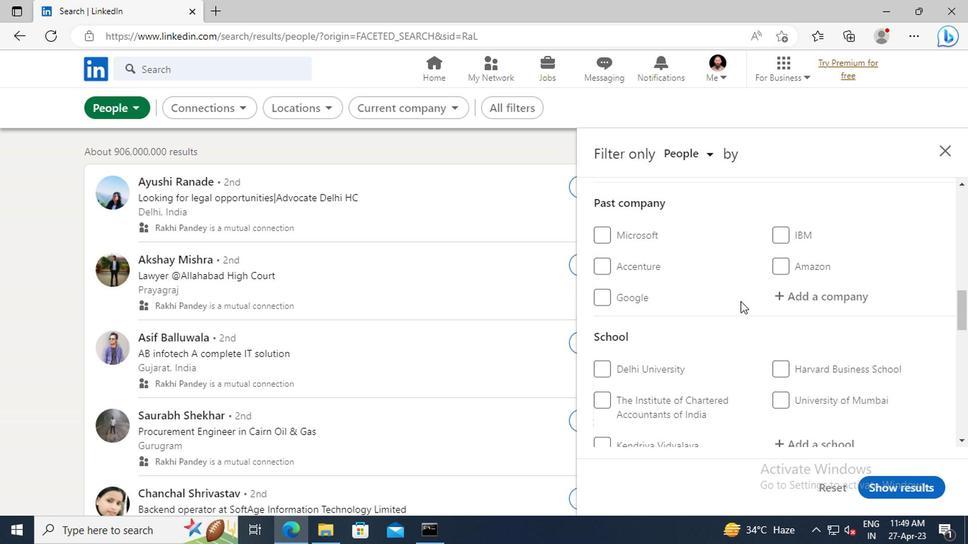 
Action: Mouse scrolled (737, 302) with delta (0, 0)
Screenshot: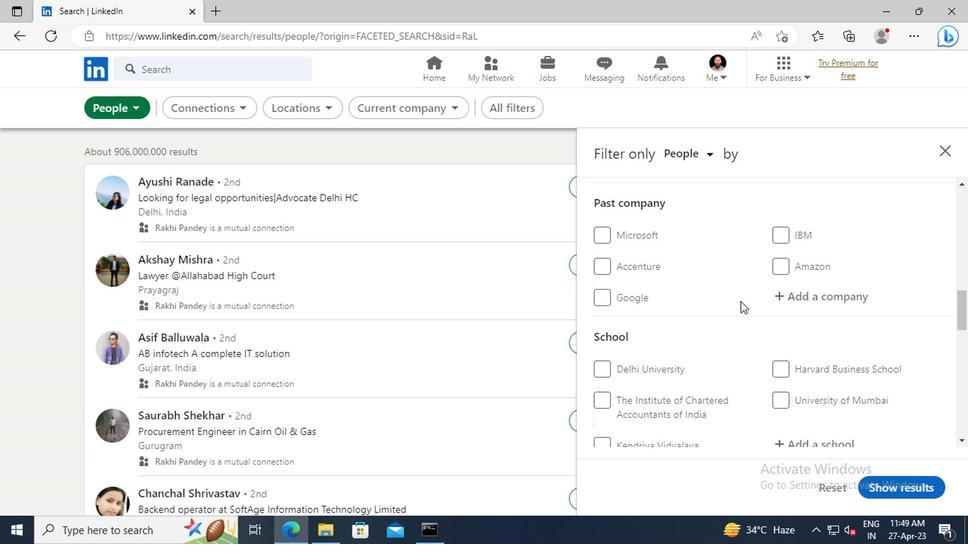 
Action: Mouse scrolled (737, 302) with delta (0, 0)
Screenshot: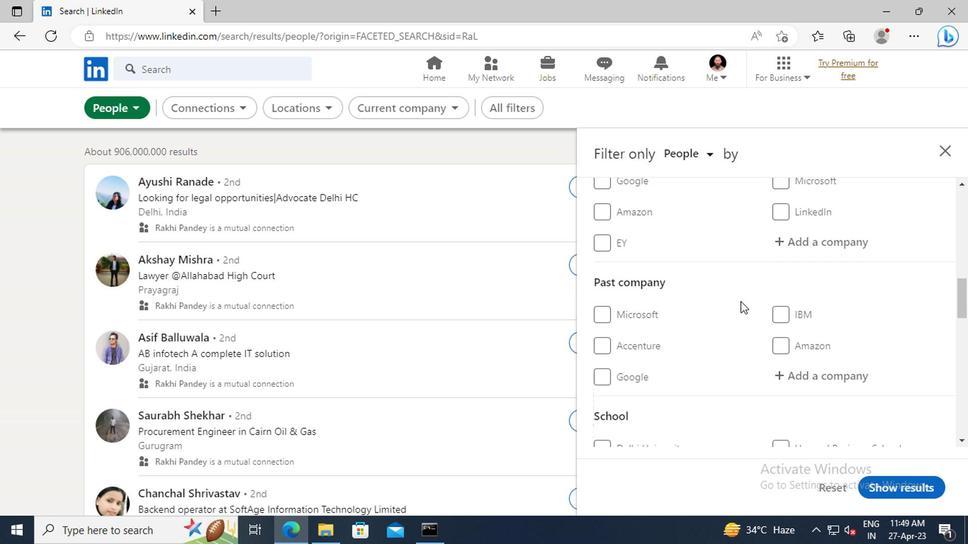 
Action: Mouse scrolled (737, 302) with delta (0, 0)
Screenshot: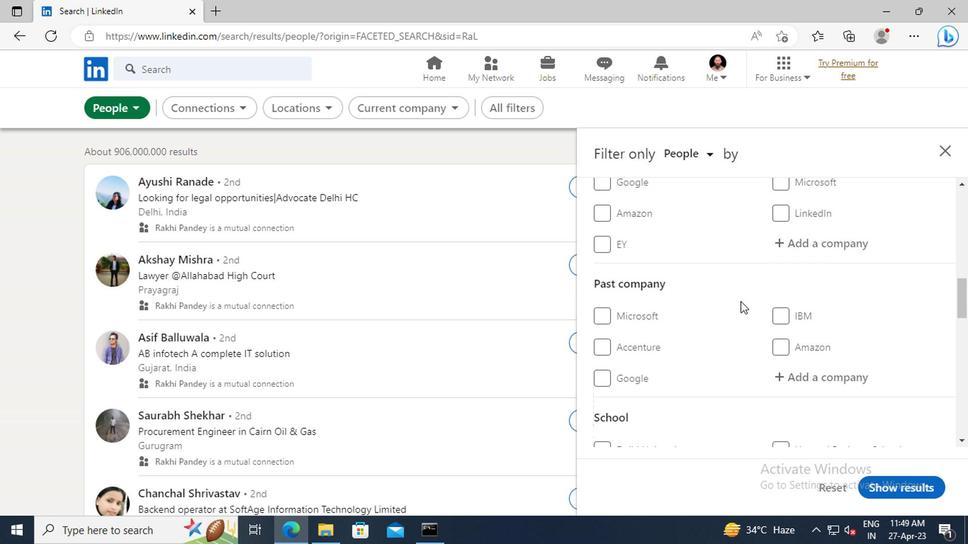 
Action: Mouse moved to (782, 329)
Screenshot: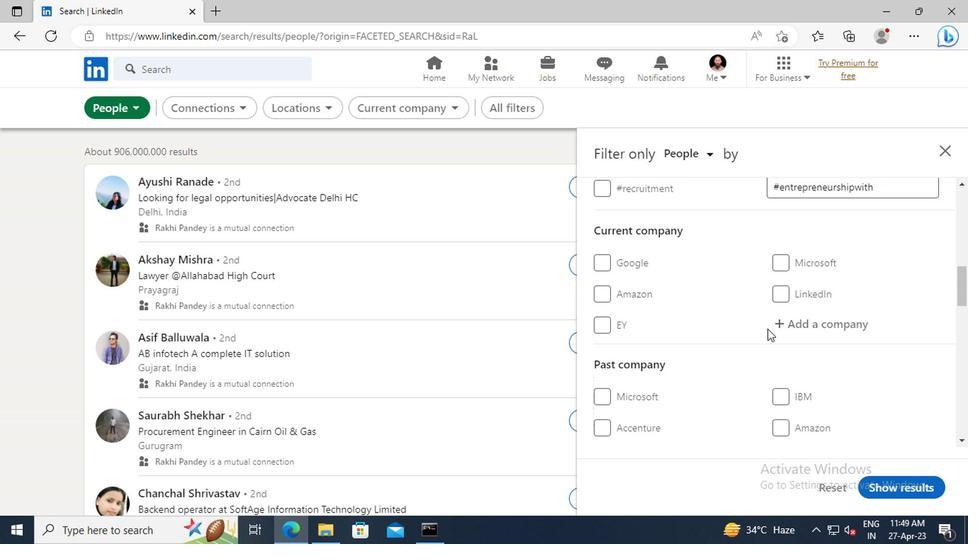 
Action: Mouse pressed left at (782, 329)
Screenshot: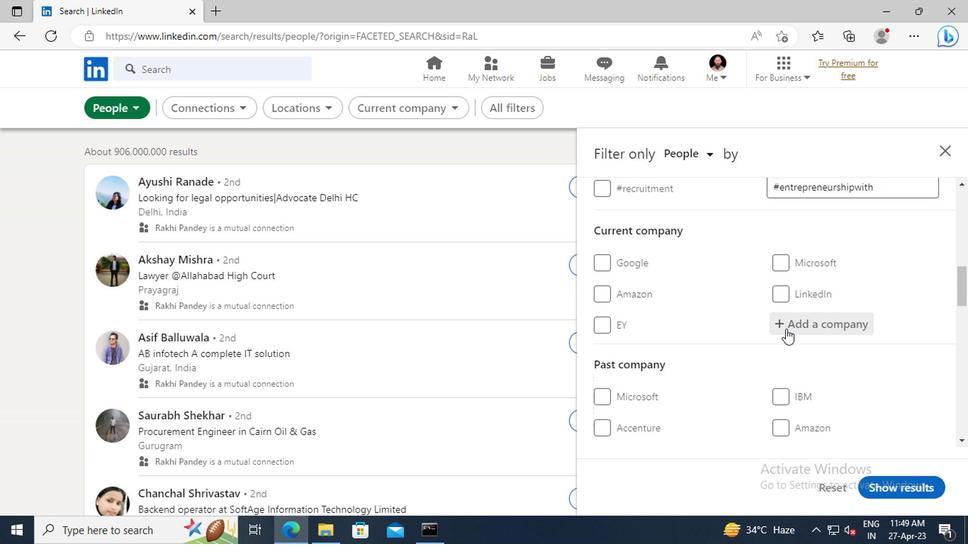 
Action: Key pressed <Key.shift>EMPLOYEE<Key.space><Key.shift>VS<Key.space><Key.shift>HR
Screenshot: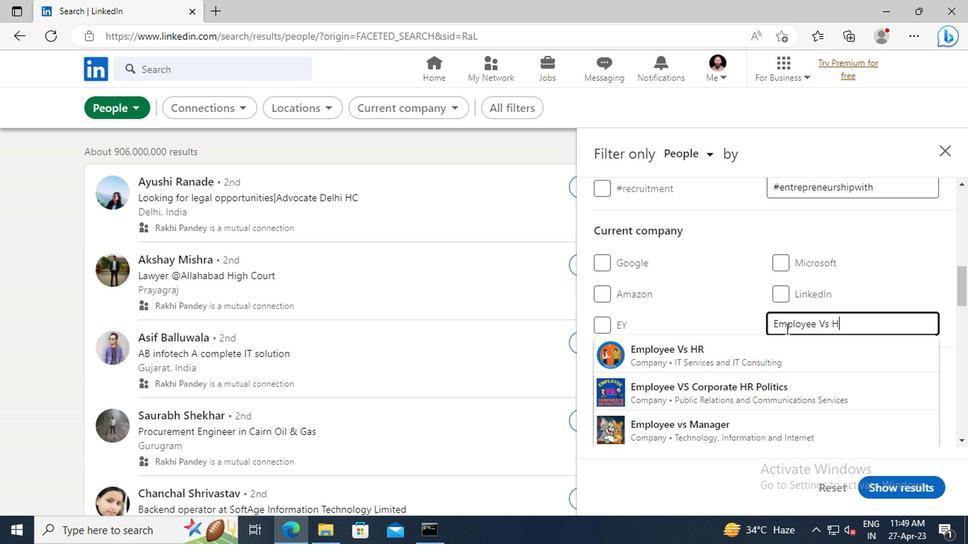 
Action: Mouse moved to (779, 359)
Screenshot: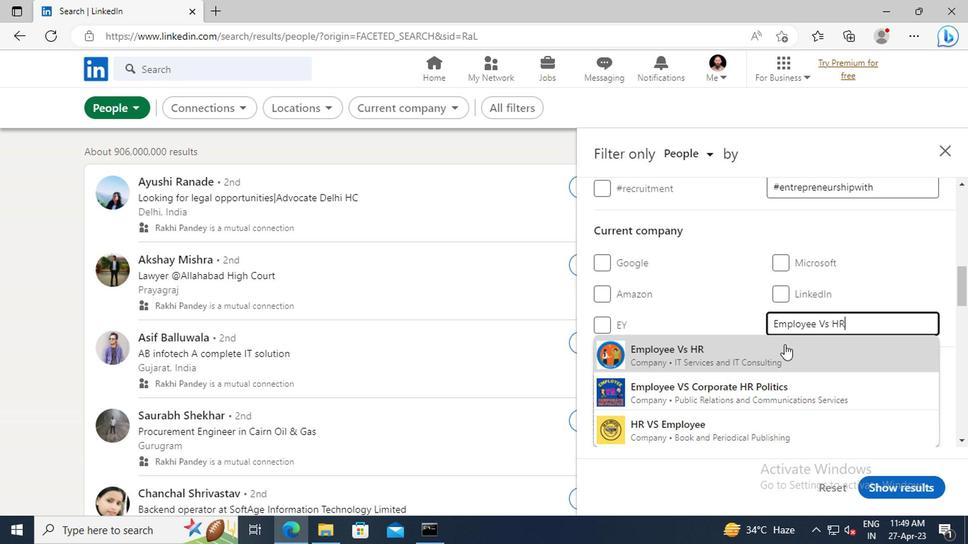 
Action: Mouse pressed left at (779, 359)
Screenshot: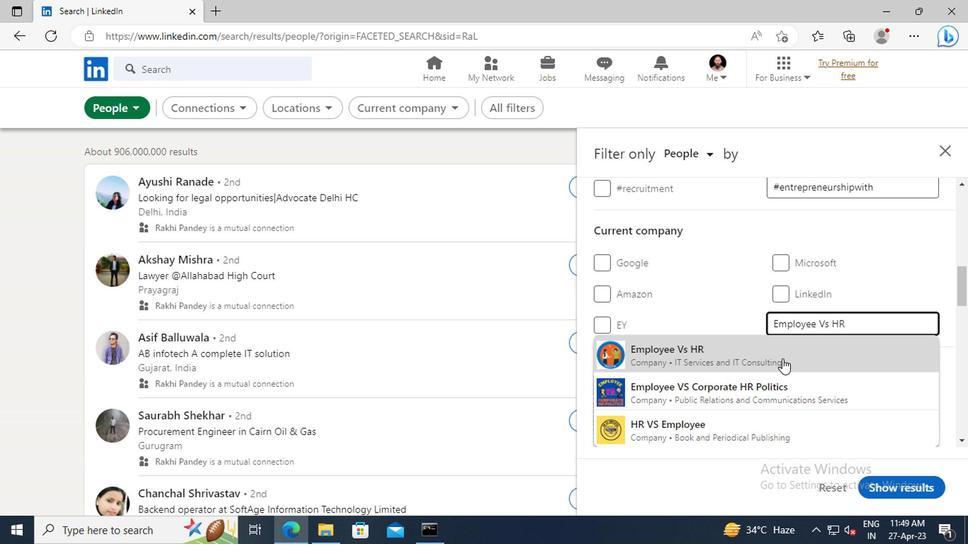 
Action: Mouse moved to (768, 322)
Screenshot: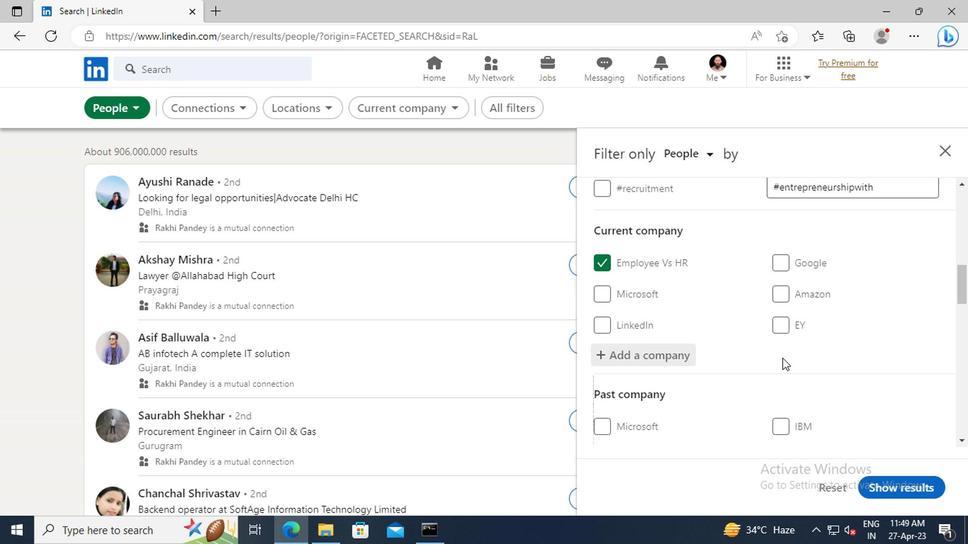 
Action: Mouse scrolled (768, 321) with delta (0, 0)
Screenshot: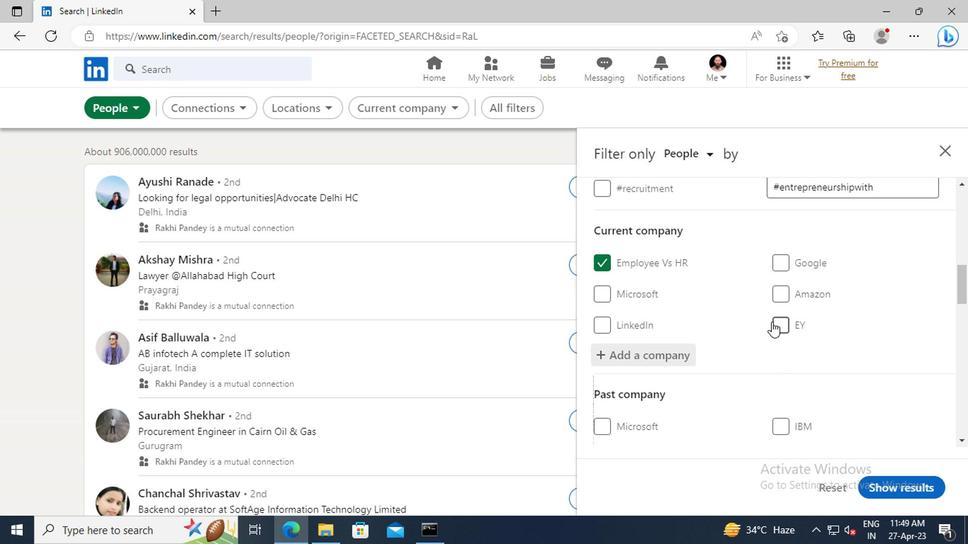 
Action: Mouse scrolled (768, 321) with delta (0, 0)
Screenshot: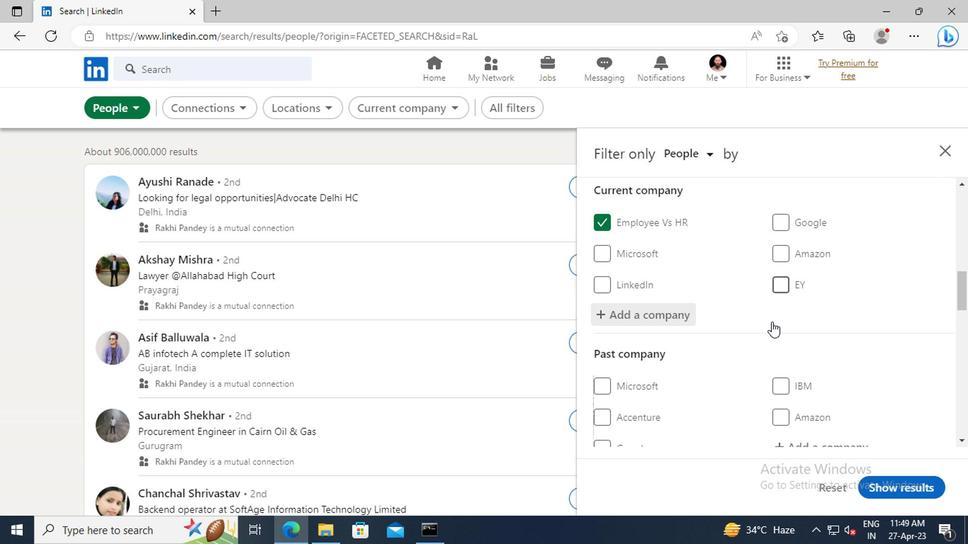 
Action: Mouse scrolled (768, 321) with delta (0, 0)
Screenshot: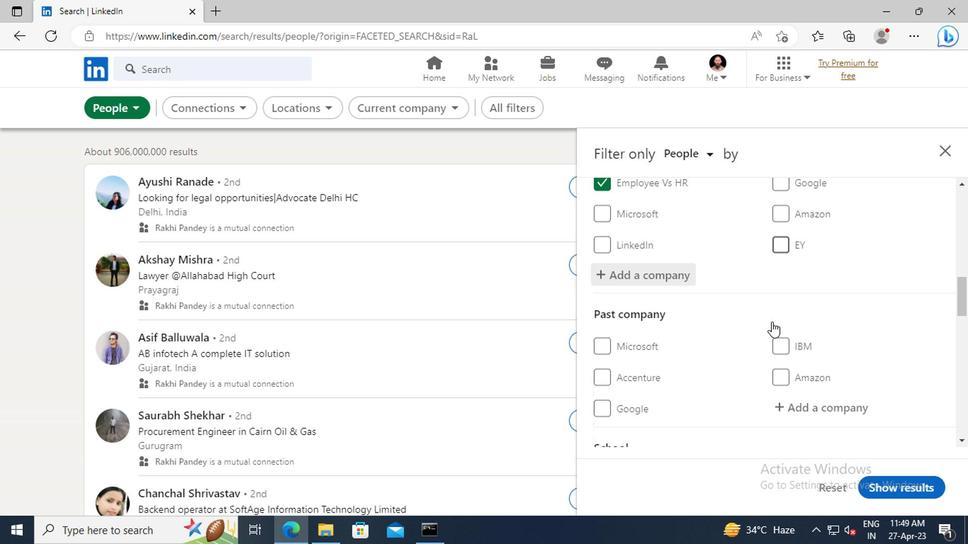 
Action: Mouse scrolled (768, 321) with delta (0, 0)
Screenshot: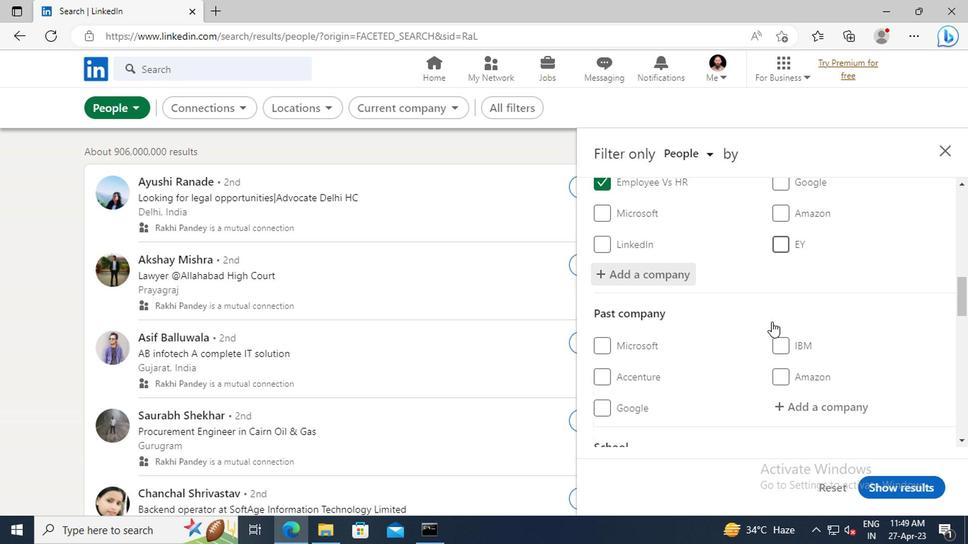 
Action: Mouse moved to (768, 321)
Screenshot: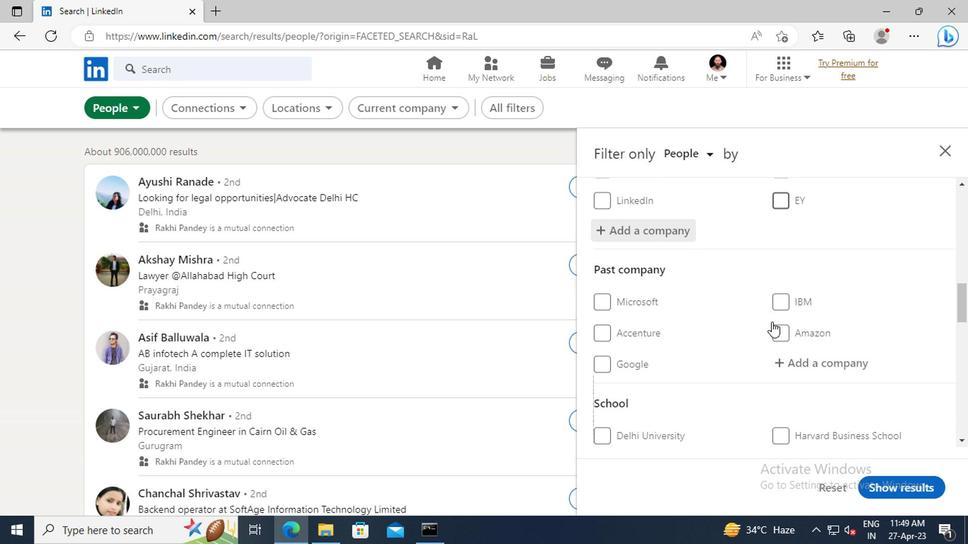 
Action: Mouse scrolled (768, 321) with delta (0, 0)
Screenshot: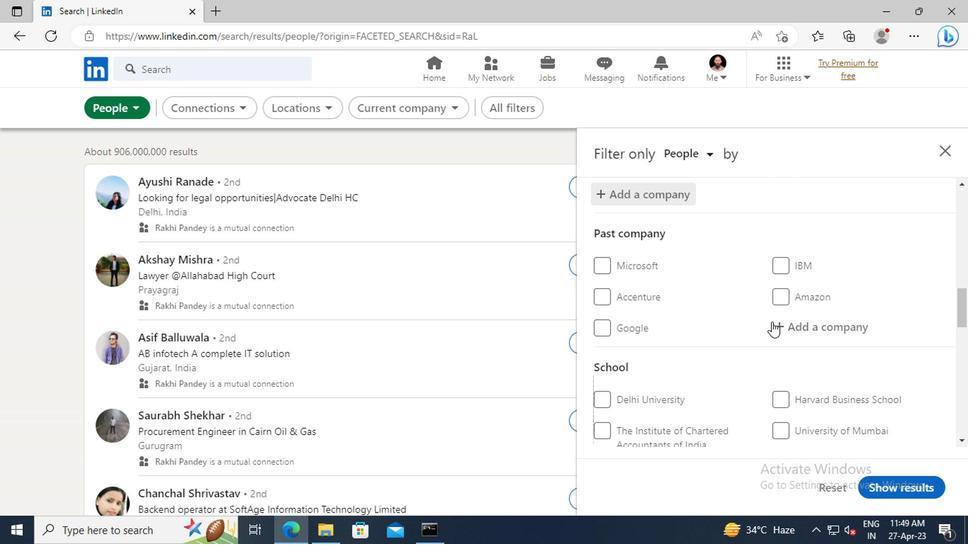 
Action: Mouse scrolled (768, 321) with delta (0, 0)
Screenshot: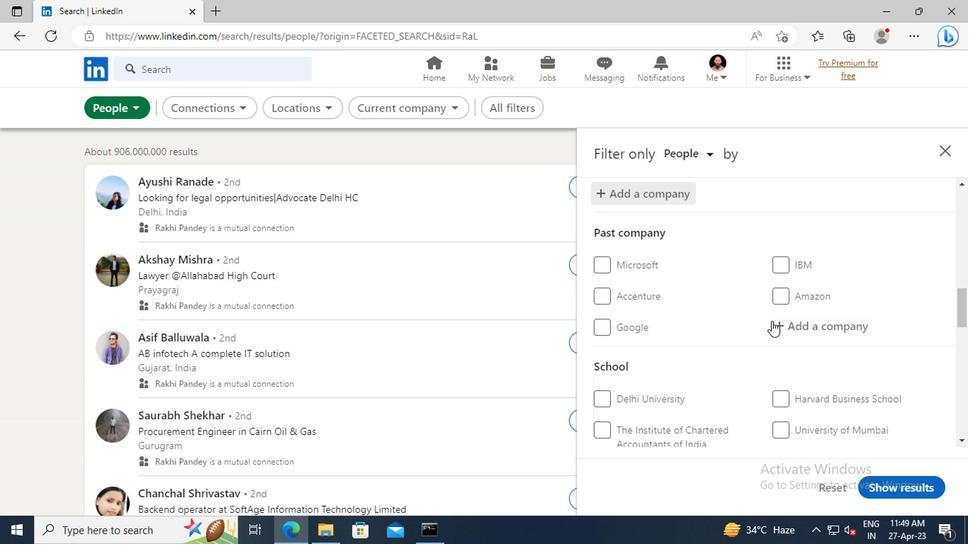 
Action: Mouse scrolled (768, 321) with delta (0, 0)
Screenshot: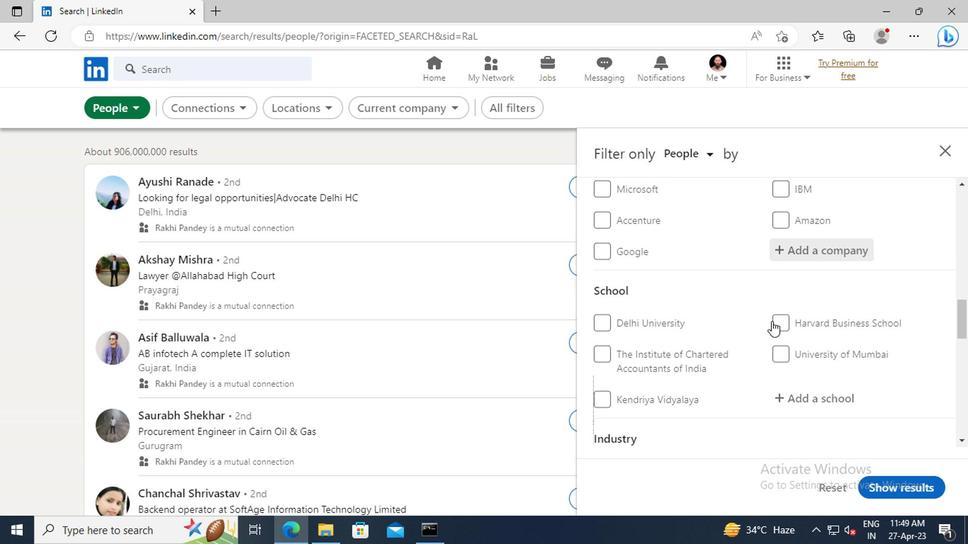
Action: Mouse scrolled (768, 321) with delta (0, 0)
Screenshot: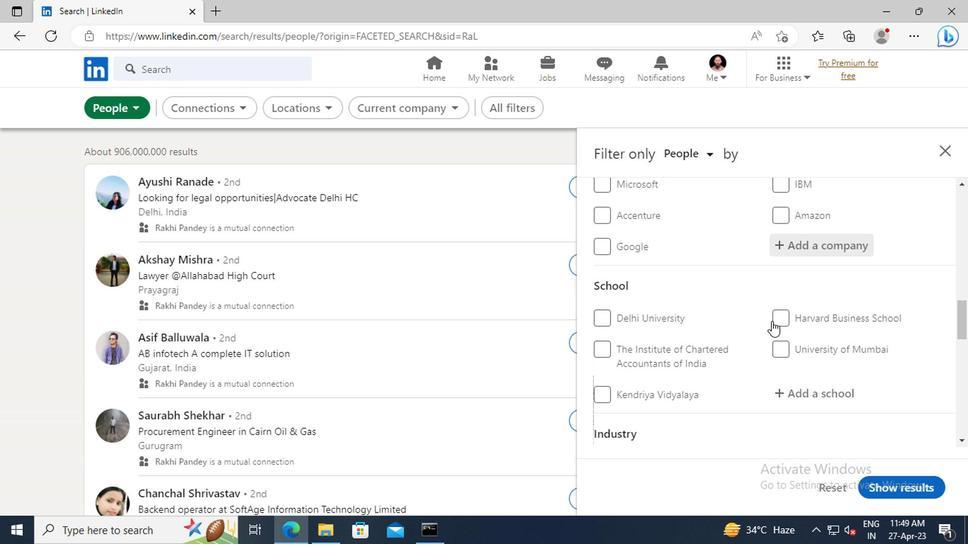 
Action: Mouse moved to (790, 316)
Screenshot: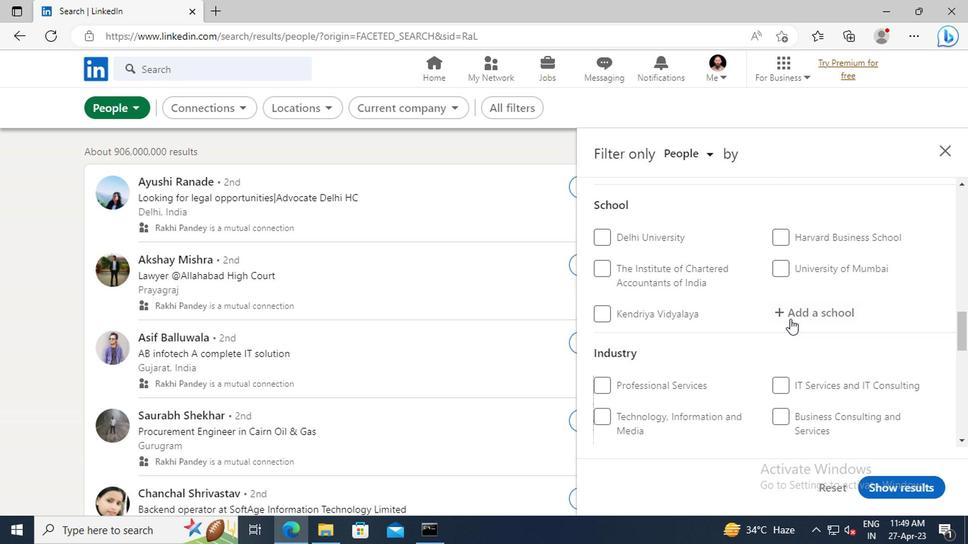 
Action: Mouse pressed left at (790, 316)
Screenshot: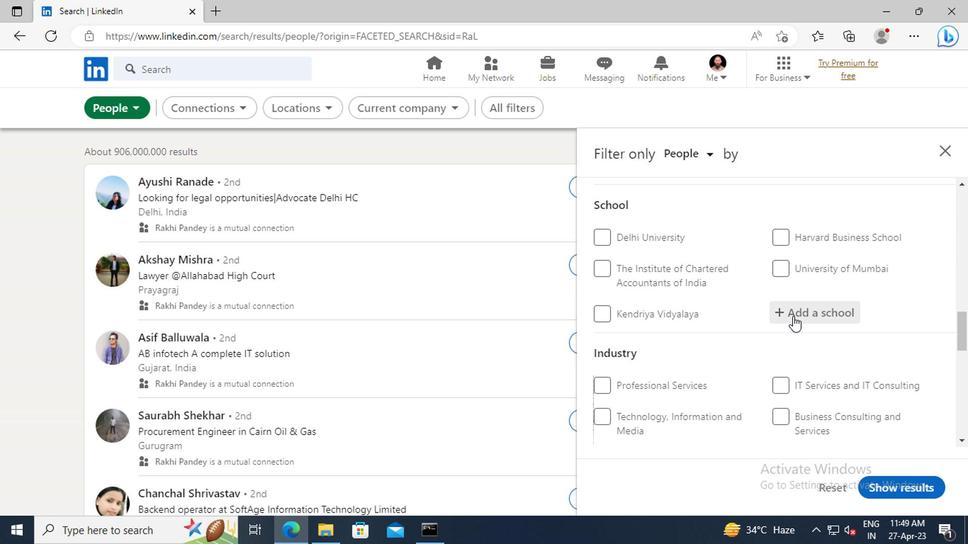 
Action: Key pressed <Key.shift>SRI<Key.space><Key.shift>MANAKULA<Key.space><Key.shift>VINAYAGAR<Key.space><Key.shift>ENGI
Screenshot: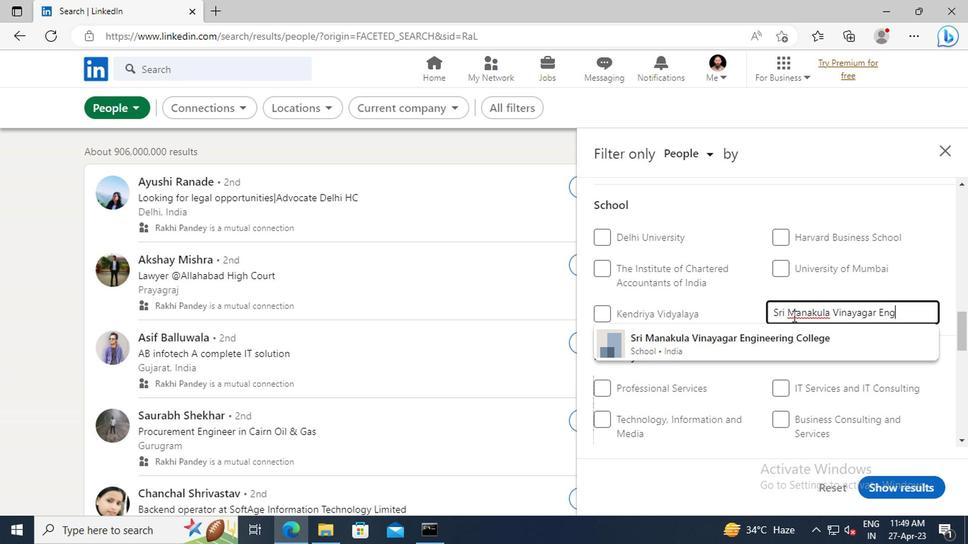 
Action: Mouse moved to (792, 343)
Screenshot: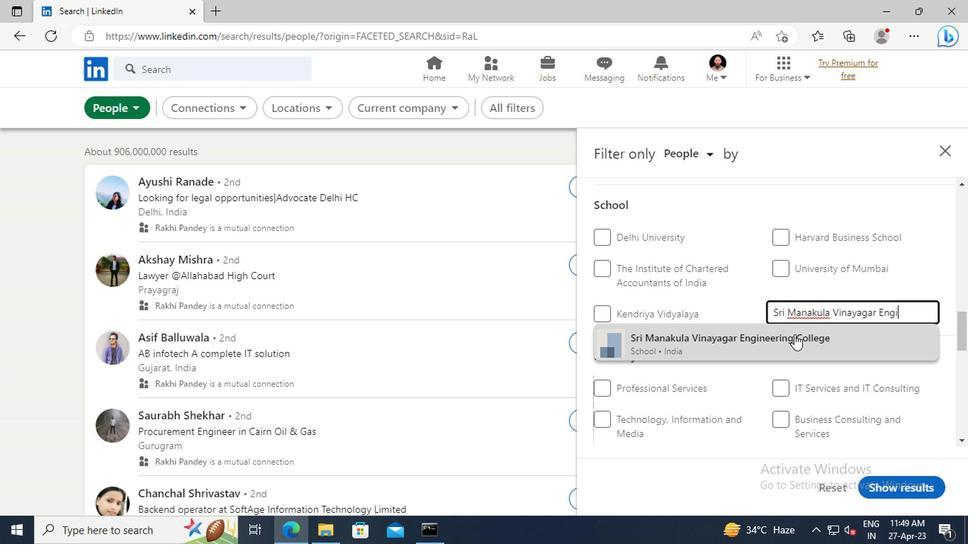
Action: Mouse pressed left at (792, 343)
Screenshot: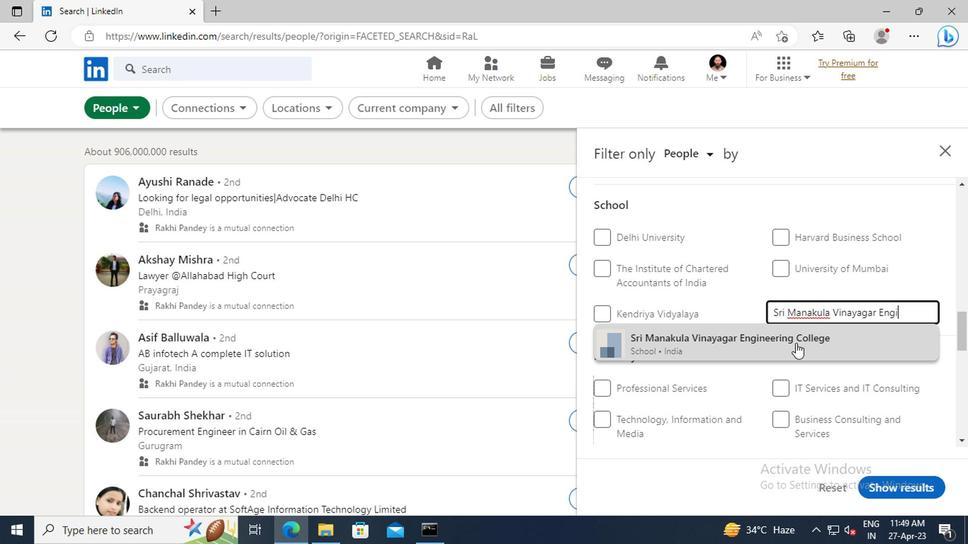 
Action: Mouse moved to (795, 295)
Screenshot: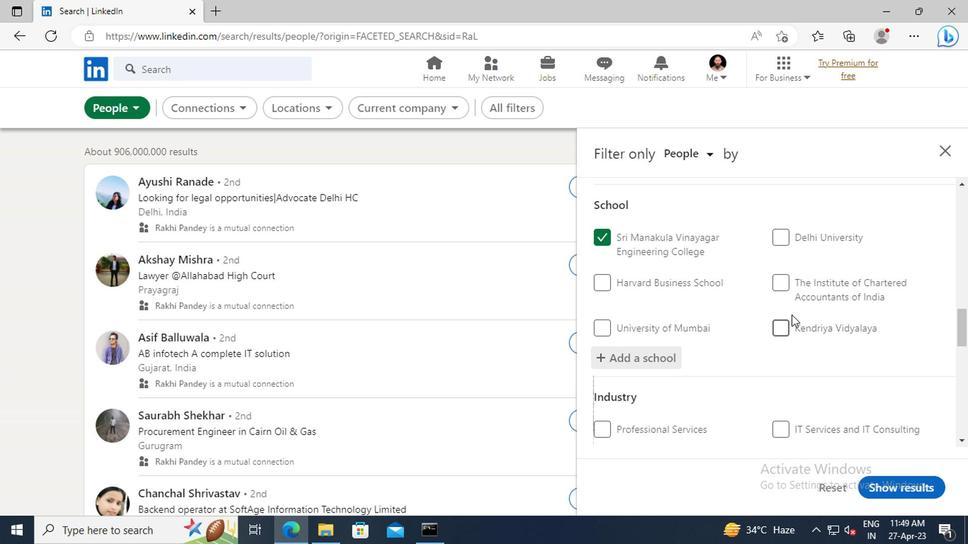 
Action: Mouse scrolled (795, 295) with delta (0, 0)
Screenshot: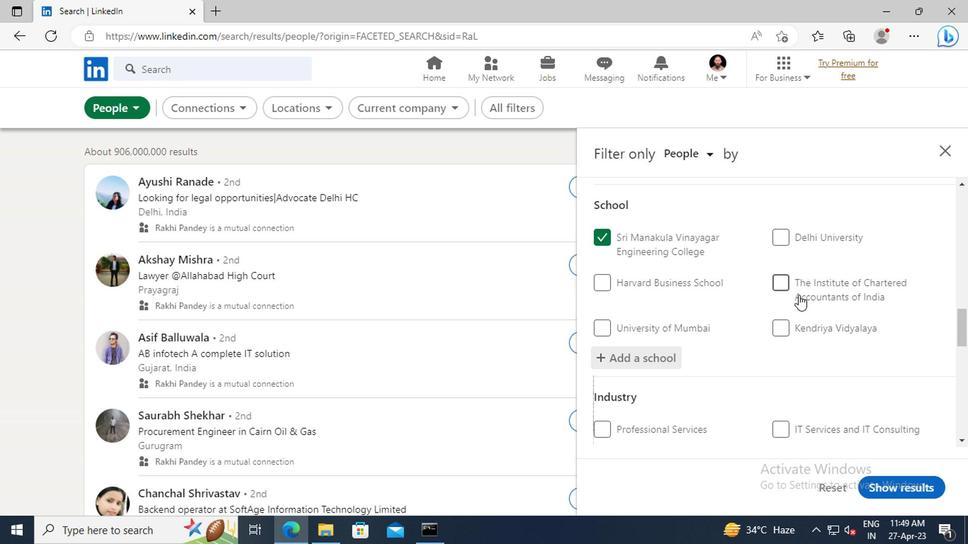 
Action: Mouse scrolled (795, 295) with delta (0, 0)
Screenshot: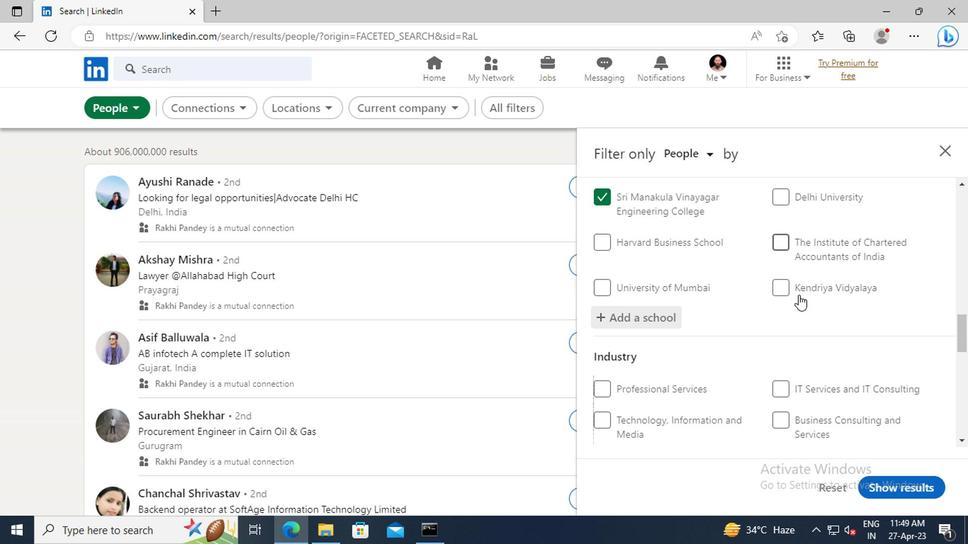
Action: Mouse scrolled (795, 295) with delta (0, 0)
Screenshot: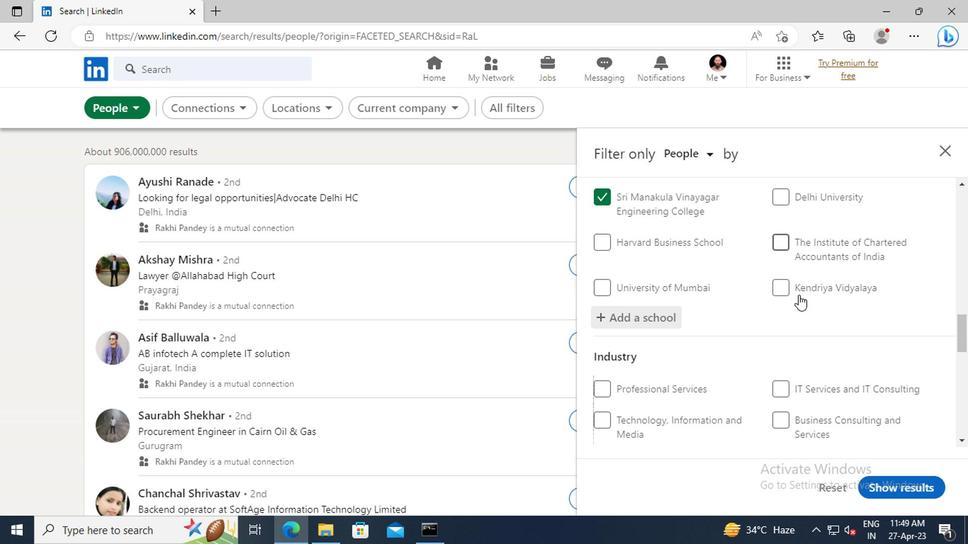
Action: Mouse scrolled (795, 295) with delta (0, 0)
Screenshot: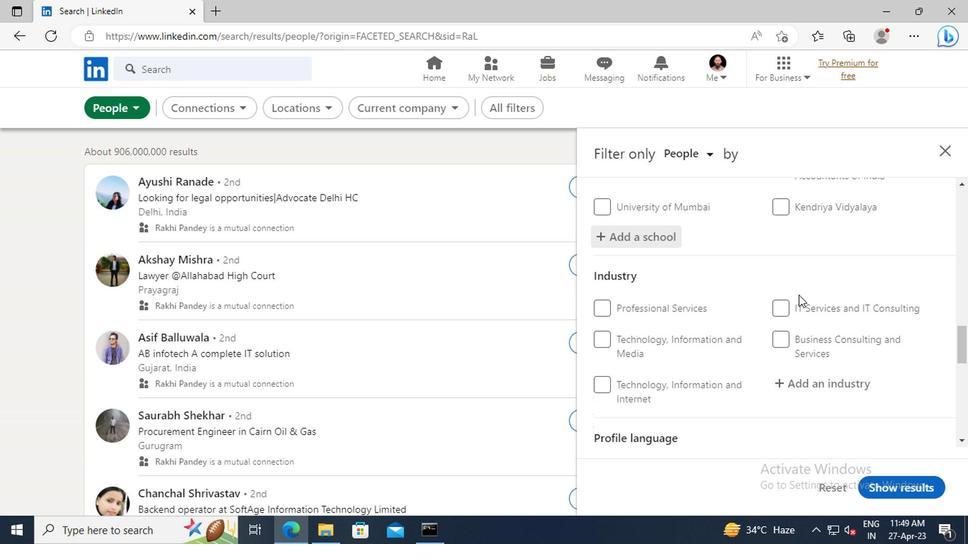 
Action: Mouse scrolled (795, 295) with delta (0, 0)
Screenshot: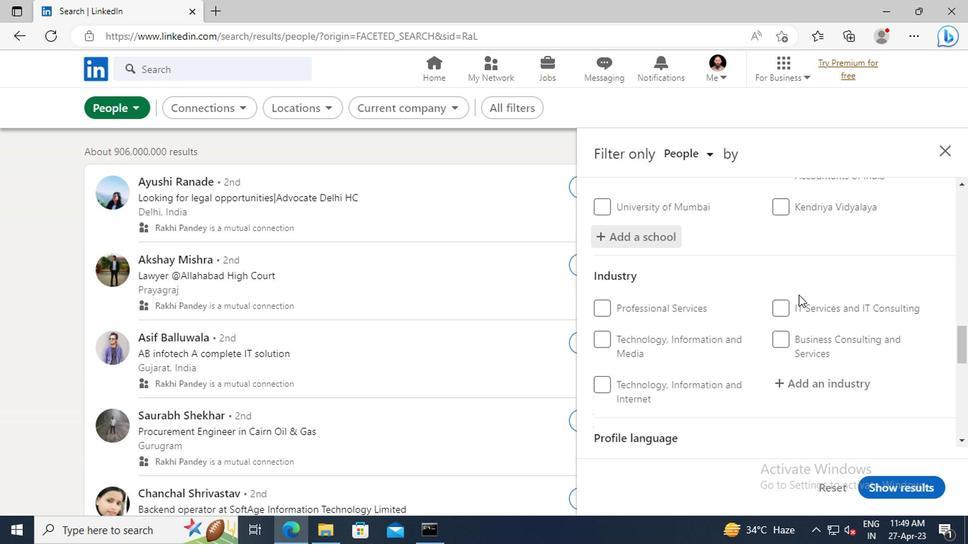 
Action: Mouse moved to (799, 304)
Screenshot: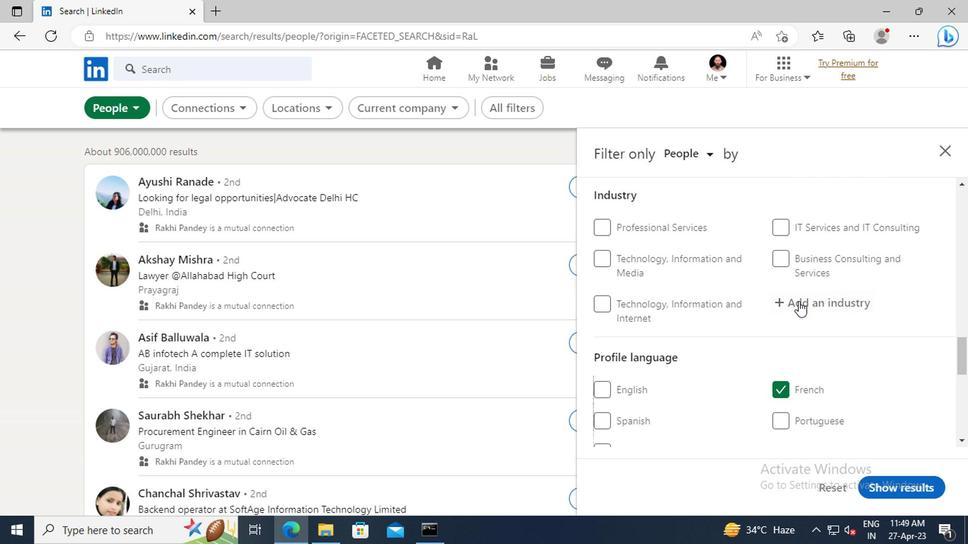 
Action: Mouse pressed left at (799, 304)
Screenshot: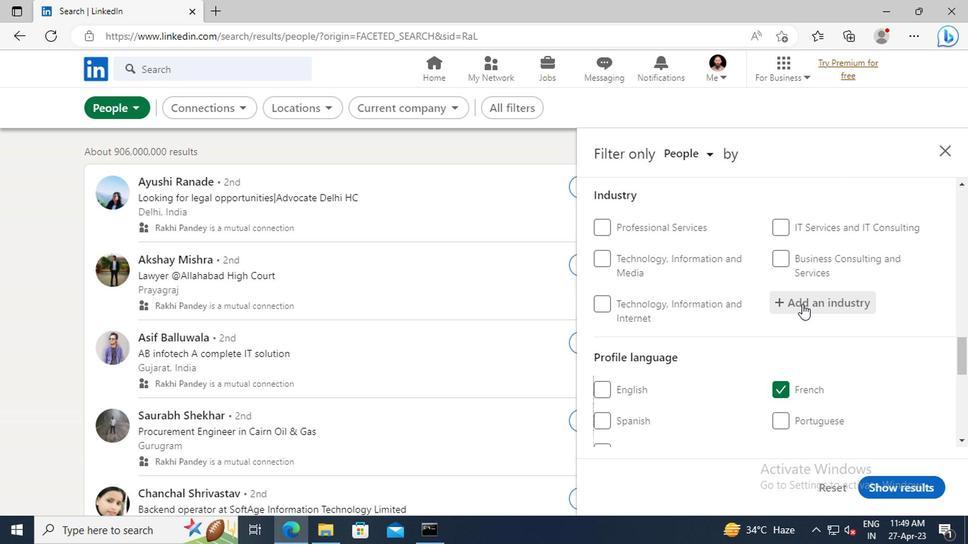 
Action: Key pressed <Key.shift>EQUIPMENT<Key.space><Key.shift>RENTAL<Key.space><Key.shift>SER
Screenshot: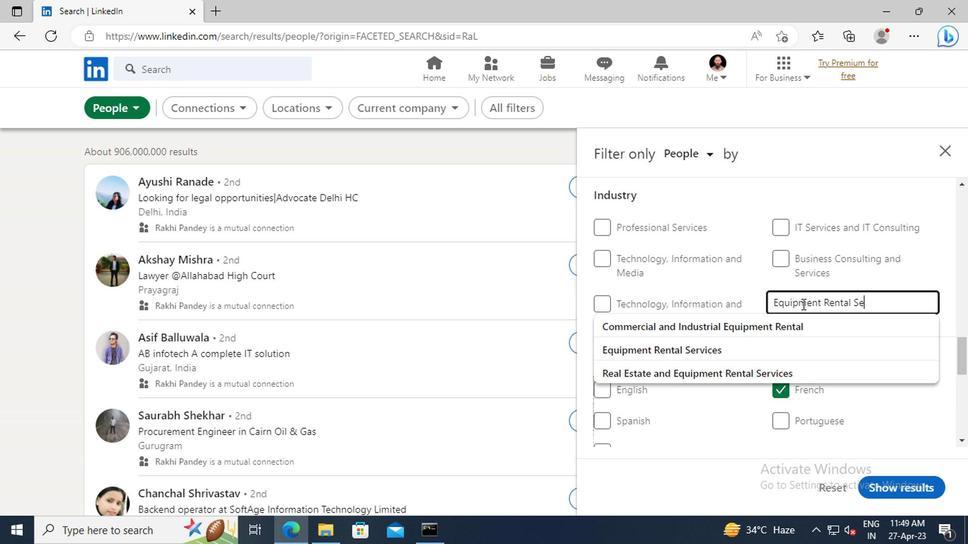 
Action: Mouse moved to (799, 333)
Screenshot: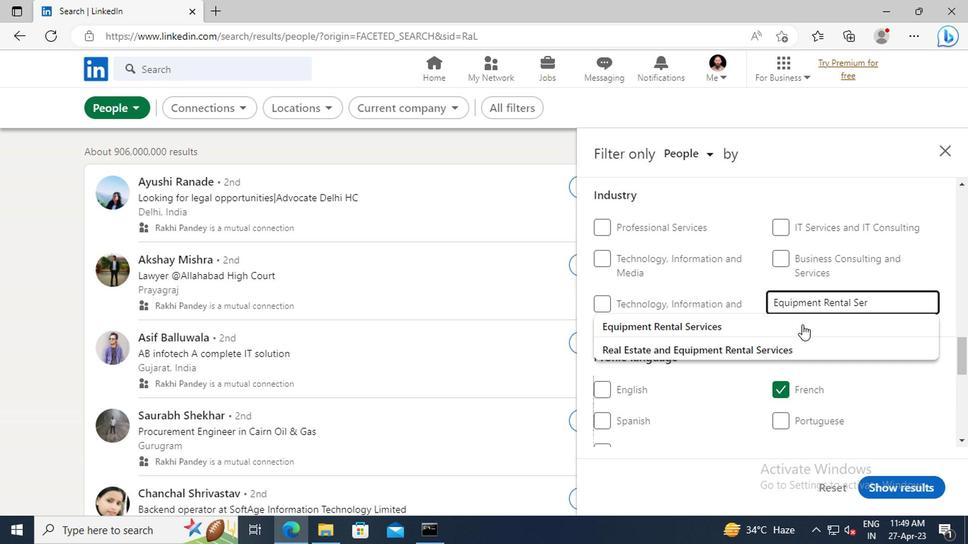 
Action: Mouse pressed left at (799, 333)
Screenshot: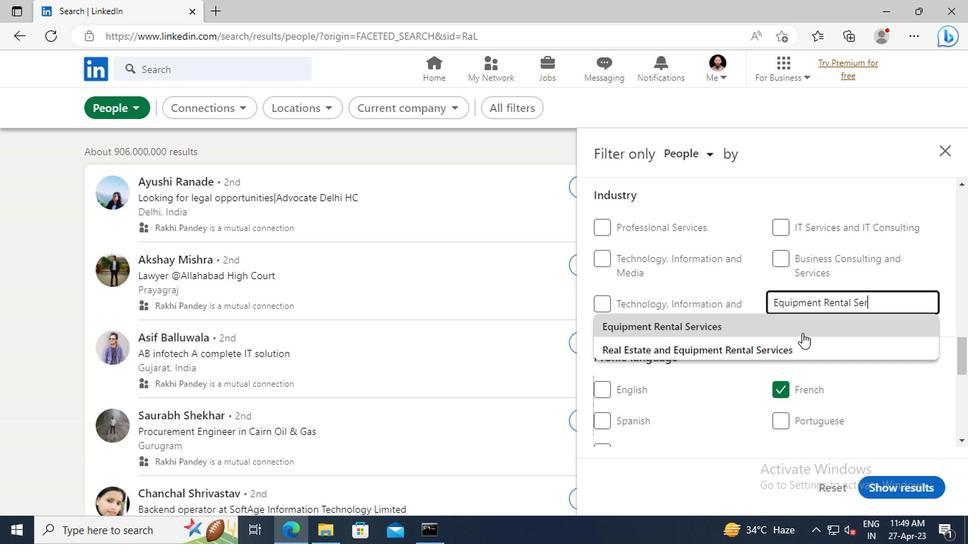 
Action: Mouse moved to (753, 307)
Screenshot: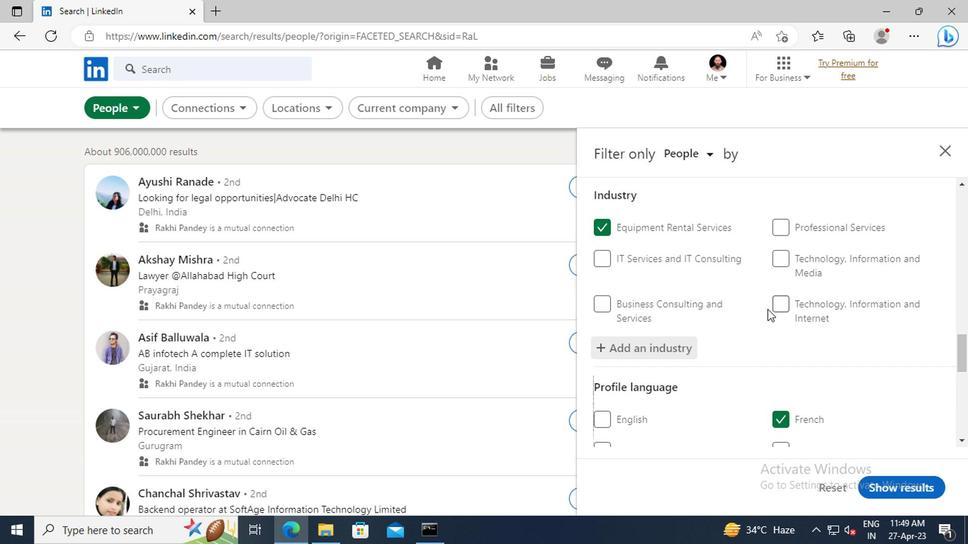 
Action: Mouse scrolled (753, 307) with delta (0, 0)
Screenshot: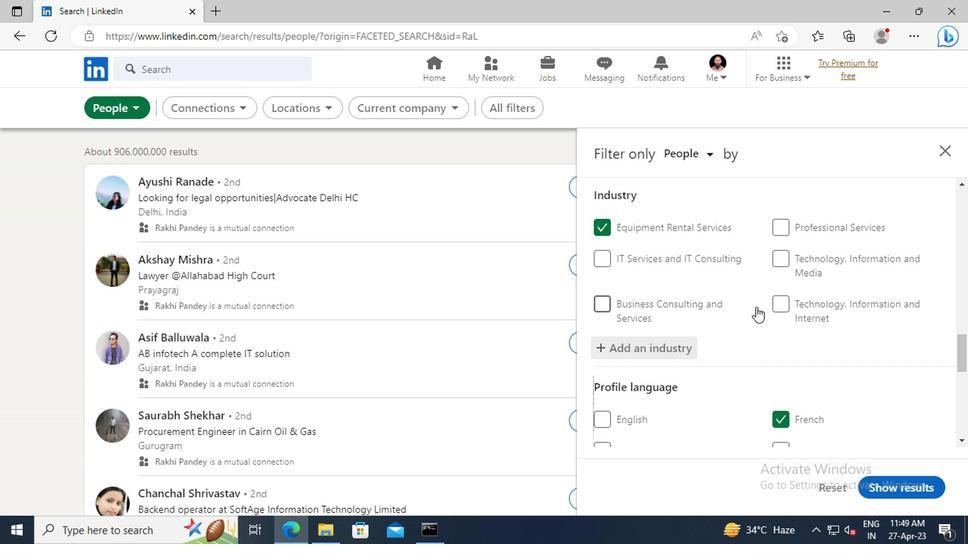 
Action: Mouse scrolled (753, 307) with delta (0, 0)
Screenshot: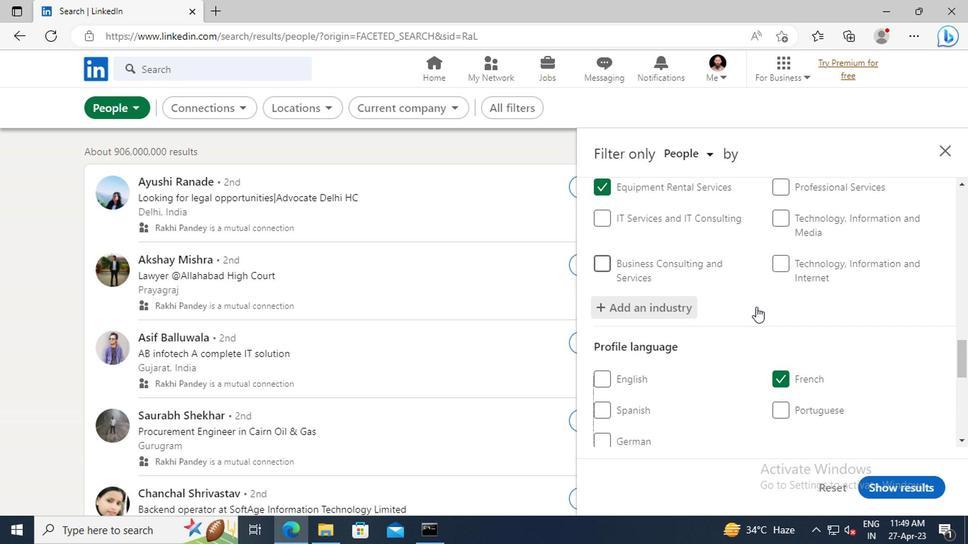 
Action: Mouse scrolled (753, 307) with delta (0, 0)
Screenshot: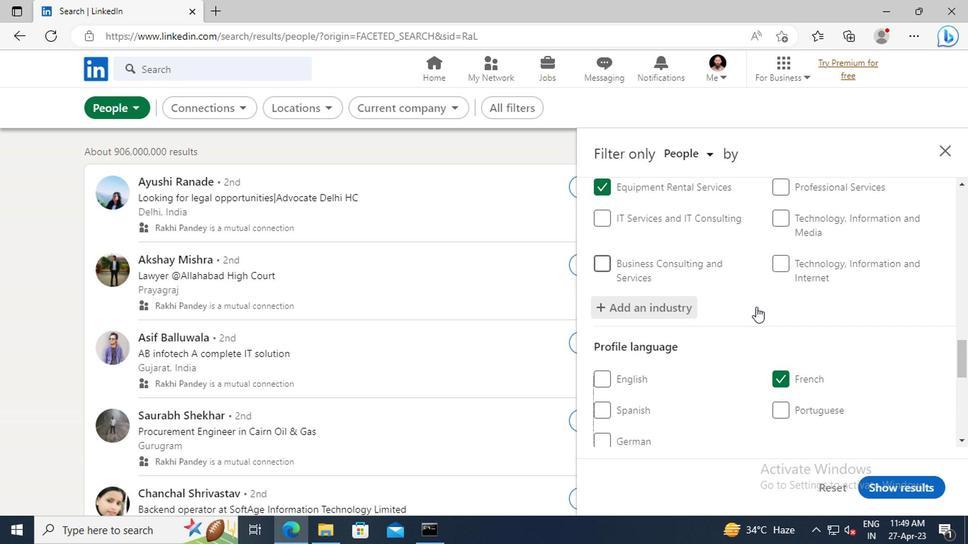 
Action: Mouse scrolled (753, 307) with delta (0, 0)
Screenshot: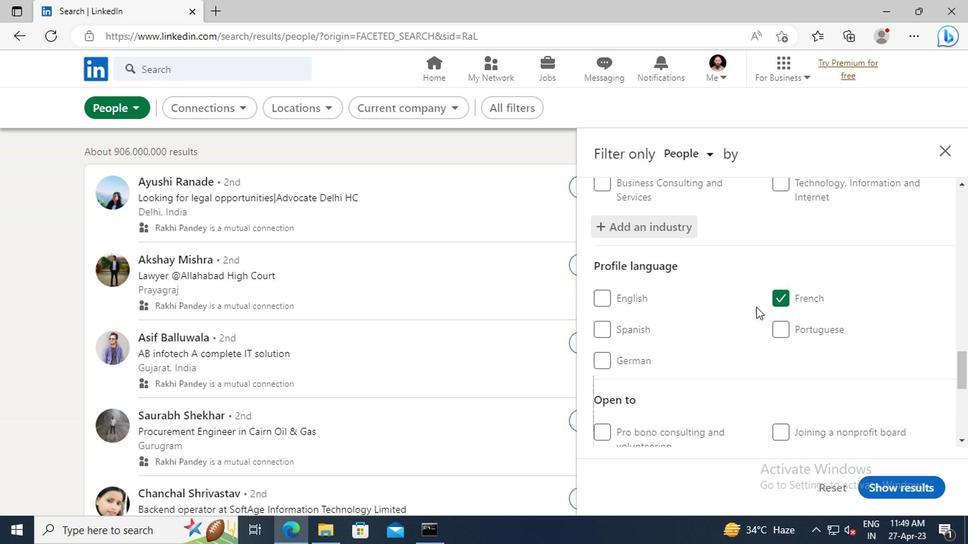 
Action: Mouse scrolled (753, 307) with delta (0, 0)
Screenshot: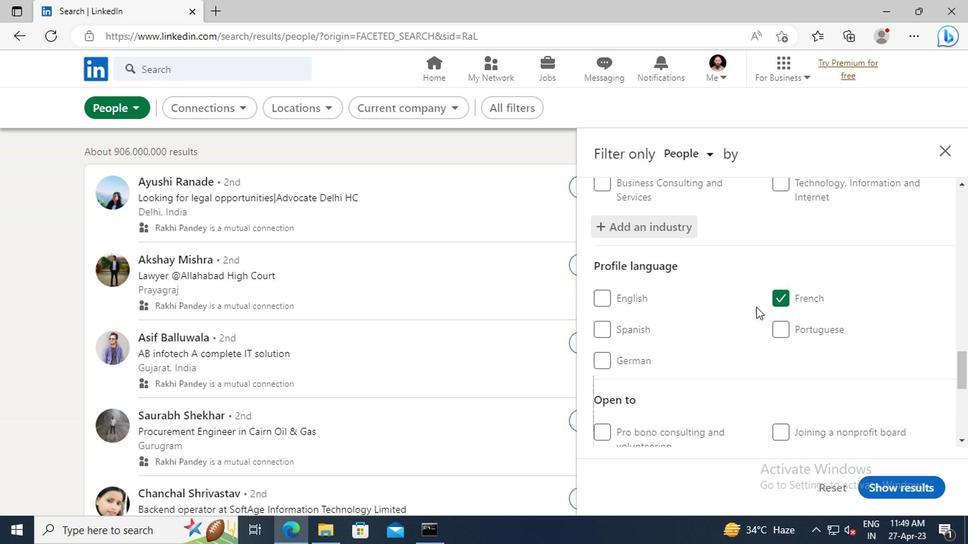 
Action: Mouse scrolled (753, 307) with delta (0, 0)
Screenshot: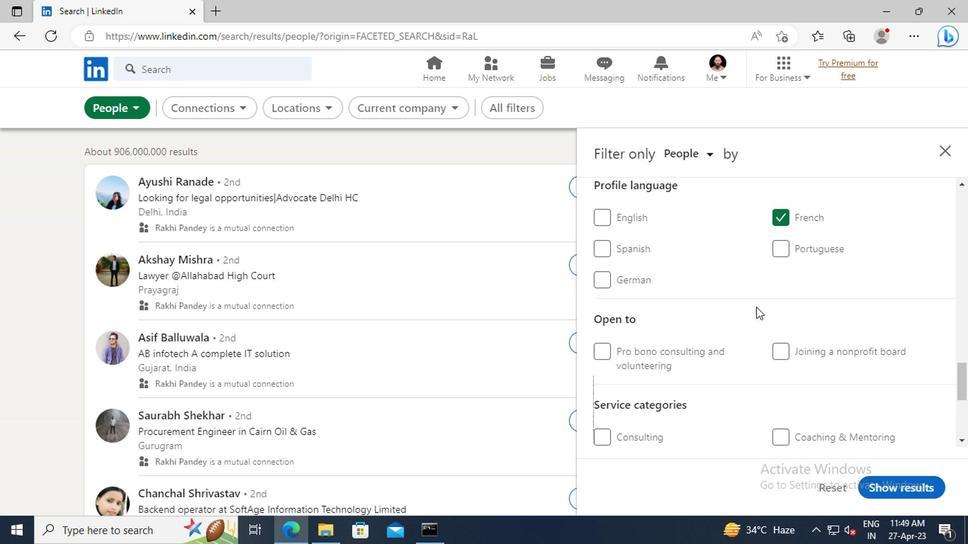 
Action: Mouse scrolled (753, 307) with delta (0, 0)
Screenshot: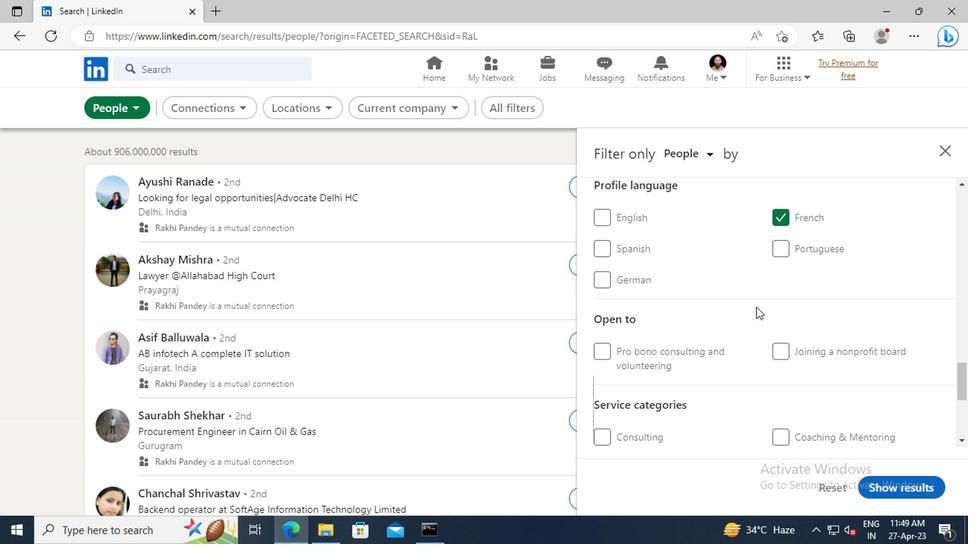 
Action: Mouse scrolled (753, 307) with delta (0, 0)
Screenshot: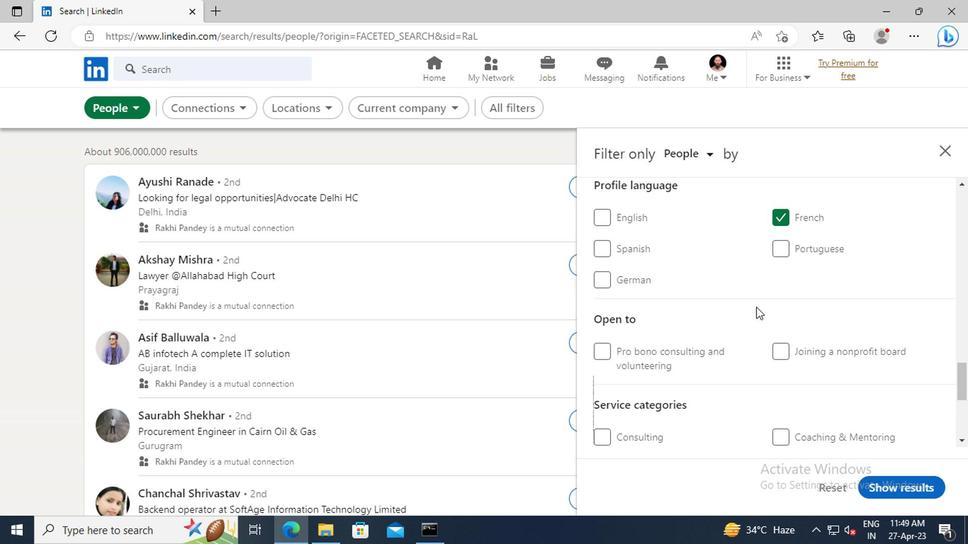 
Action: Mouse scrolled (753, 307) with delta (0, 0)
Screenshot: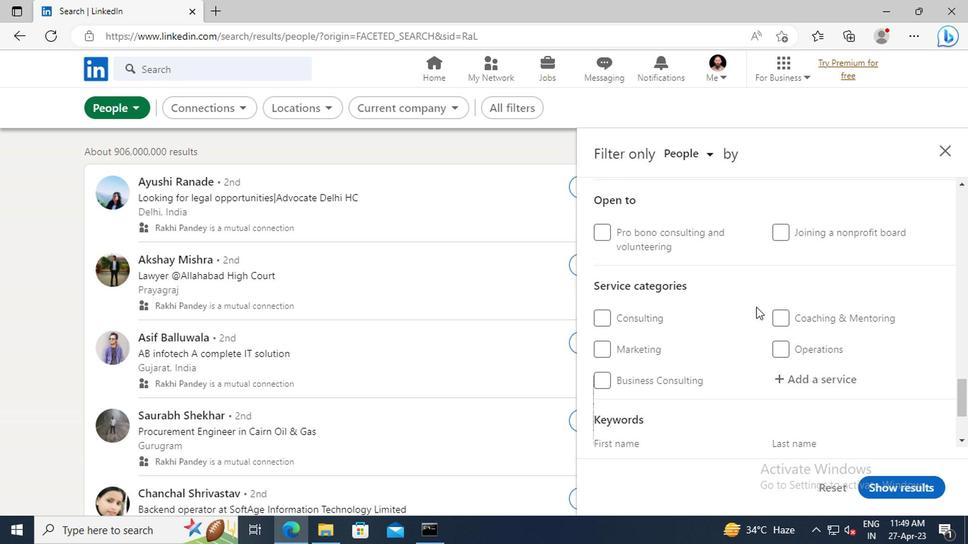 
Action: Mouse scrolled (753, 307) with delta (0, 0)
Screenshot: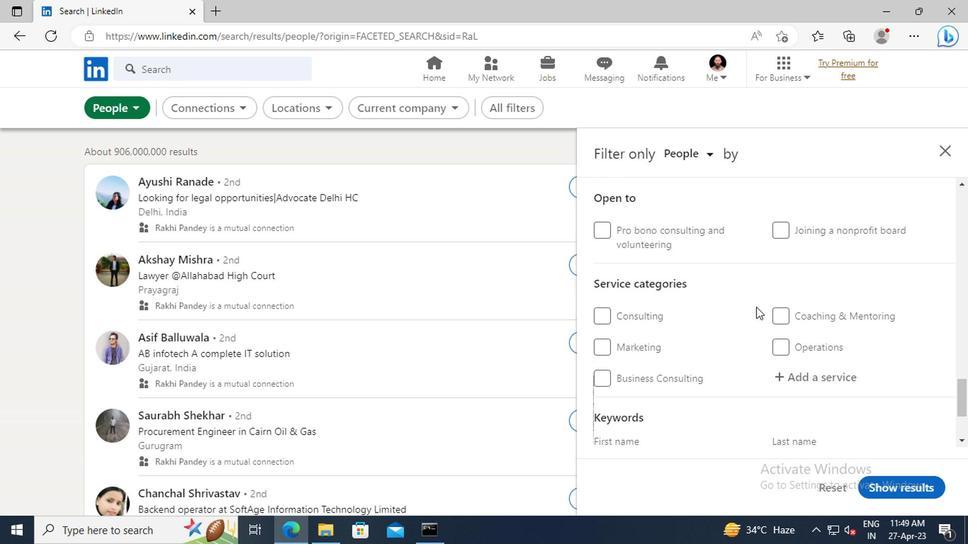 
Action: Mouse scrolled (753, 307) with delta (0, 0)
Screenshot: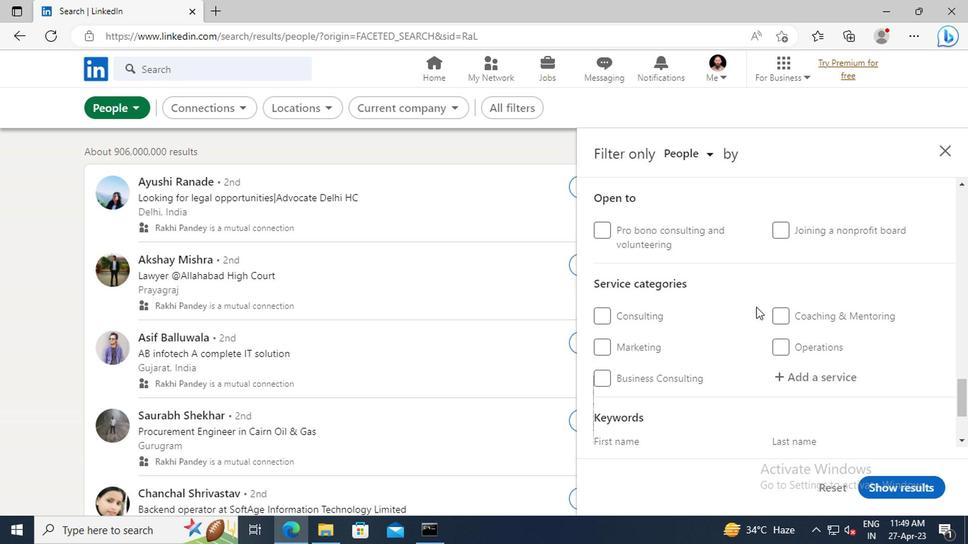 
Action: Mouse moved to (807, 263)
Screenshot: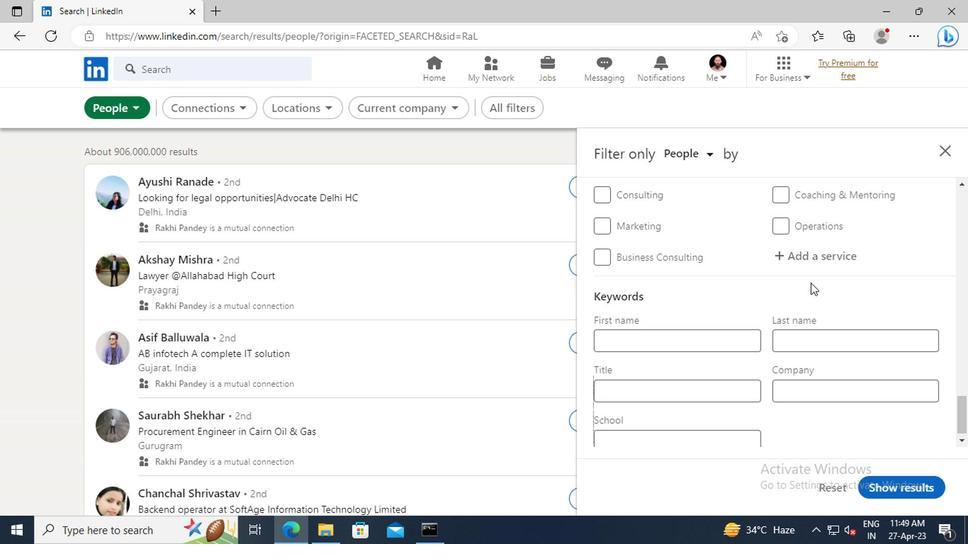 
Action: Mouse pressed left at (807, 263)
Screenshot: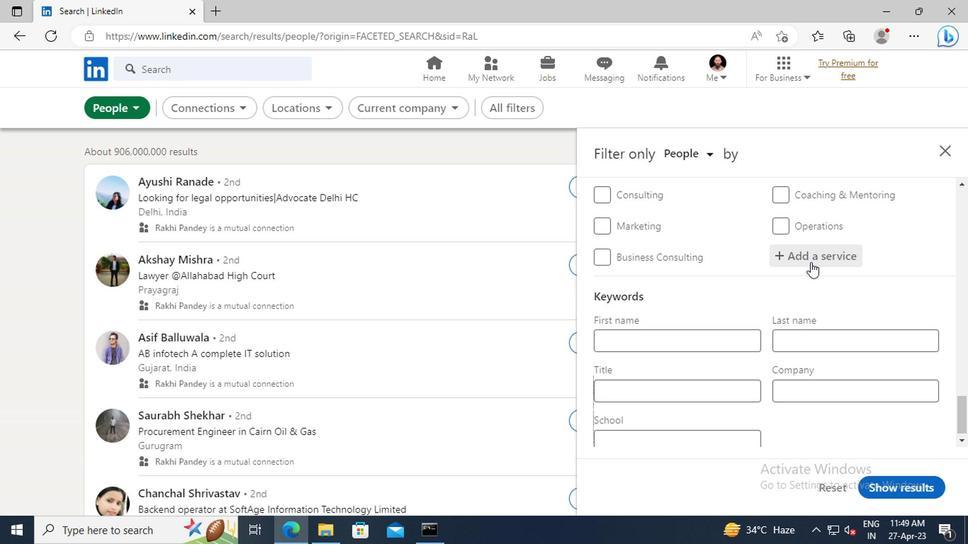 
Action: Key pressed <Key.shift>ACCOUNTING
Screenshot: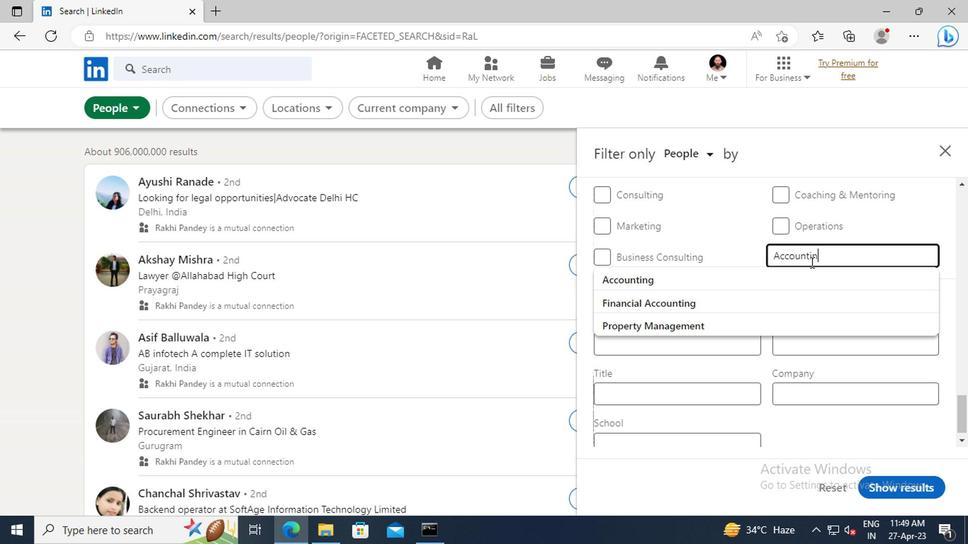 
Action: Mouse moved to (808, 277)
Screenshot: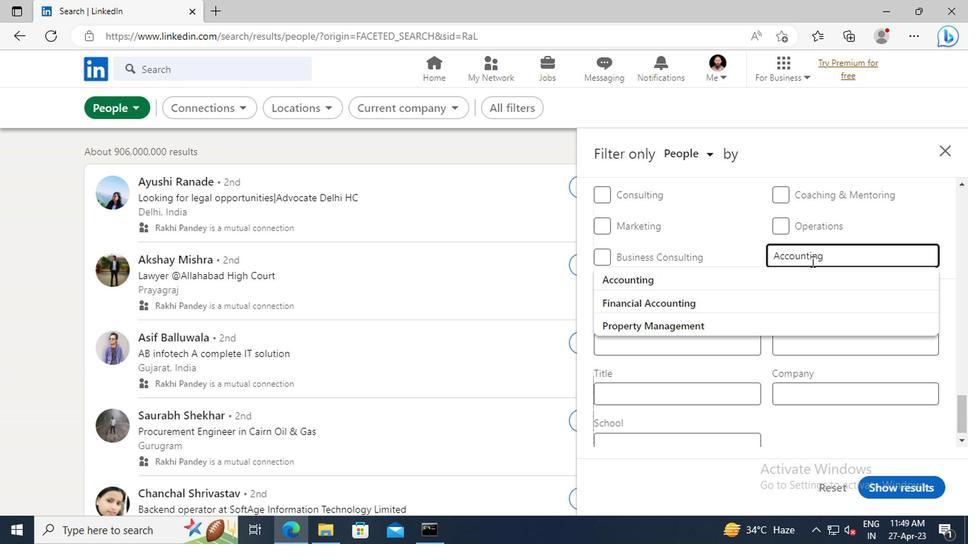 
Action: Mouse pressed left at (808, 277)
Screenshot: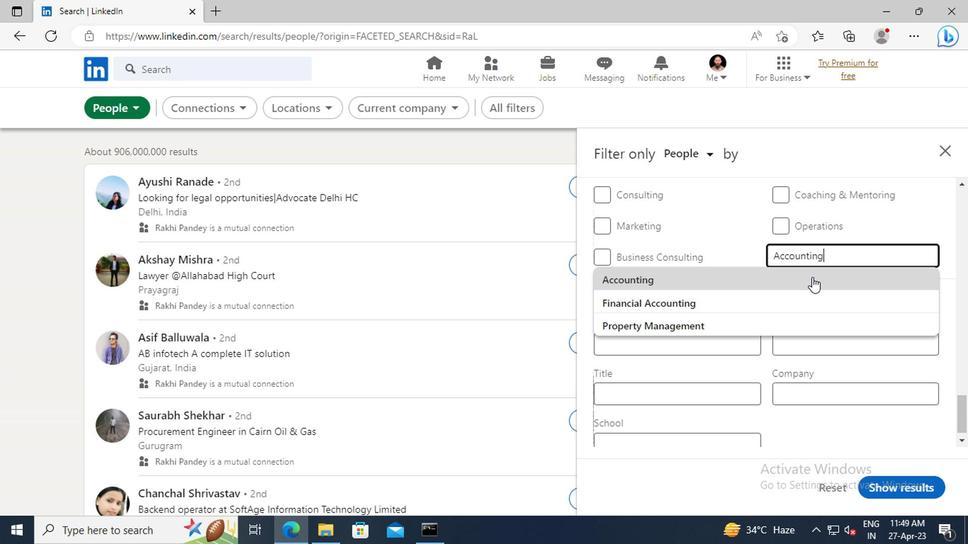 
Action: Mouse moved to (737, 293)
Screenshot: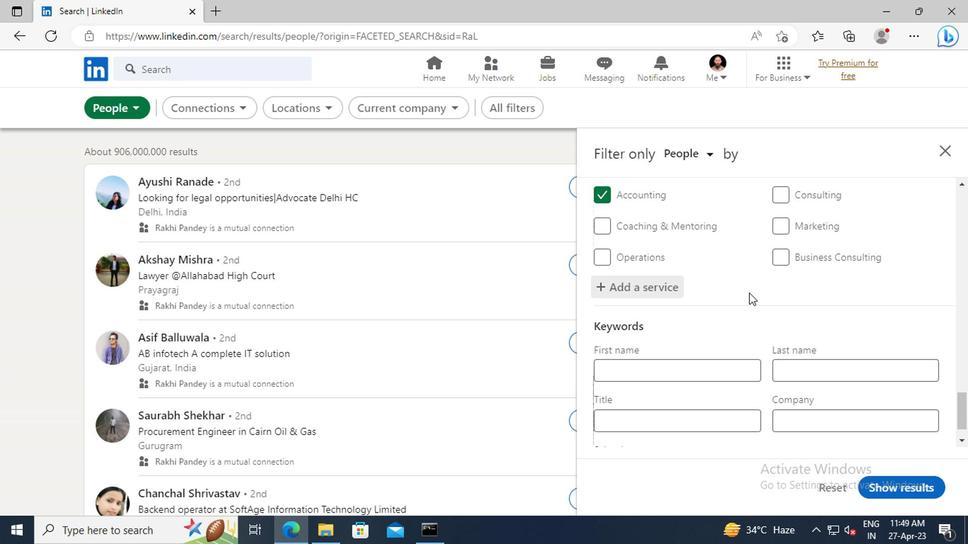 
Action: Mouse scrolled (737, 293) with delta (0, 0)
Screenshot: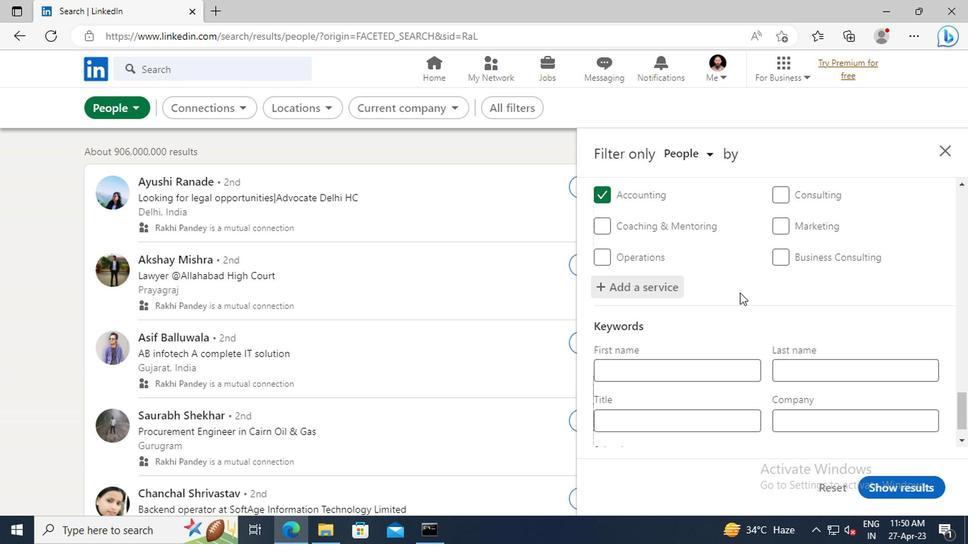 
Action: Mouse scrolled (737, 293) with delta (0, 0)
Screenshot: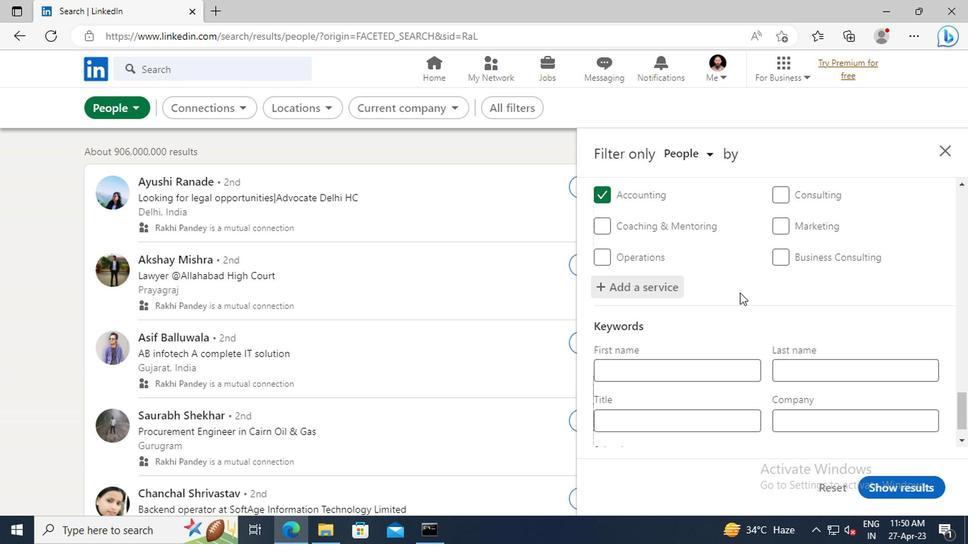 
Action: Mouse moved to (683, 387)
Screenshot: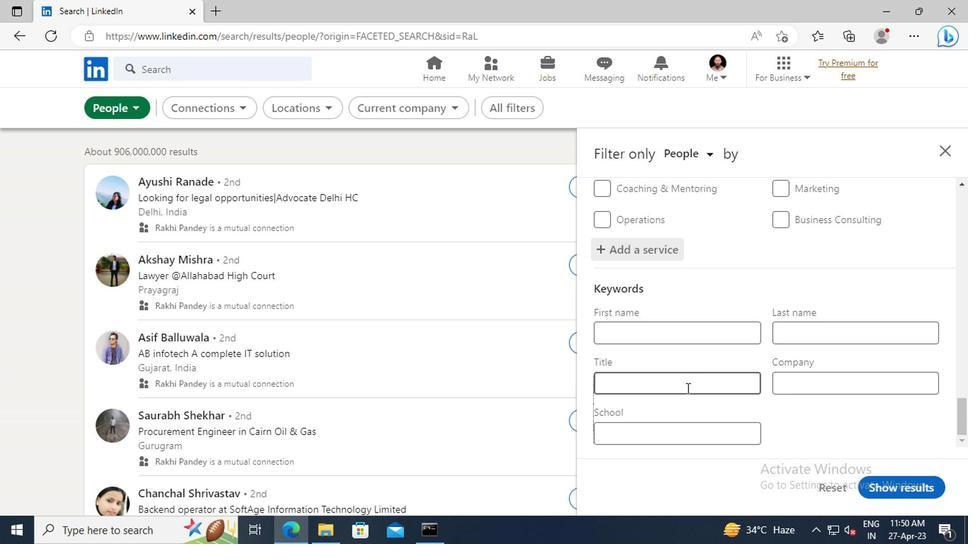 
Action: Mouse pressed left at (683, 387)
Screenshot: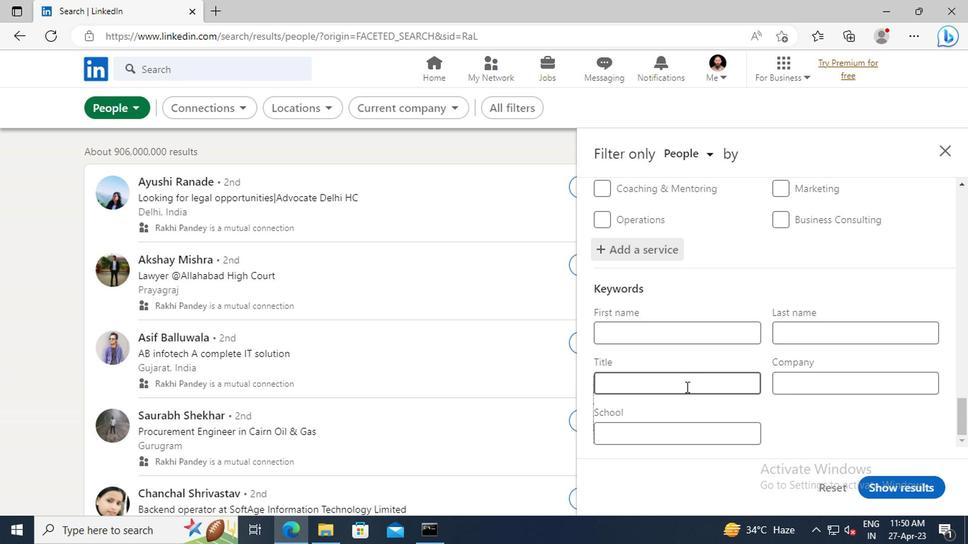 
Action: Key pressed <Key.shift>INTERIOR<Key.space><Key.shift>DESIGNER<Key.enter>
Screenshot: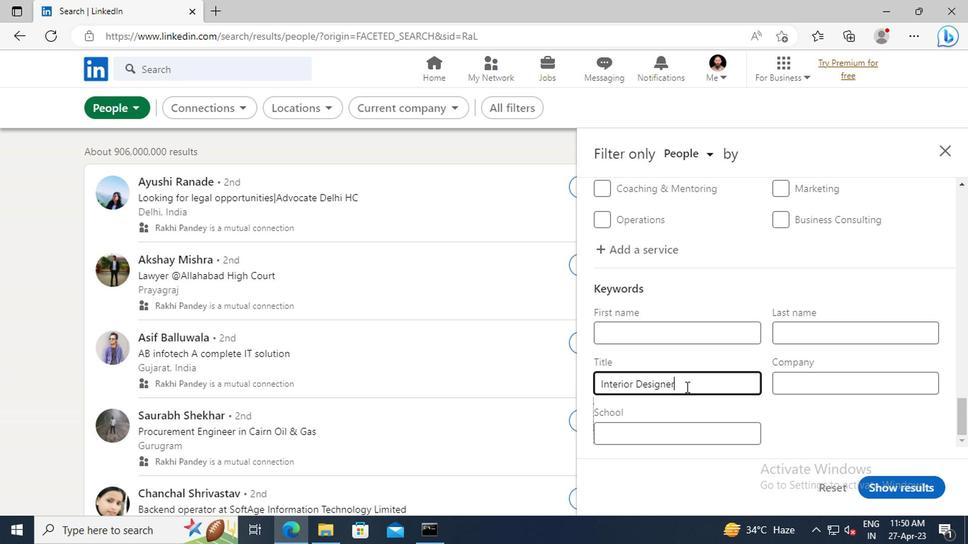 
Action: Mouse moved to (891, 484)
Screenshot: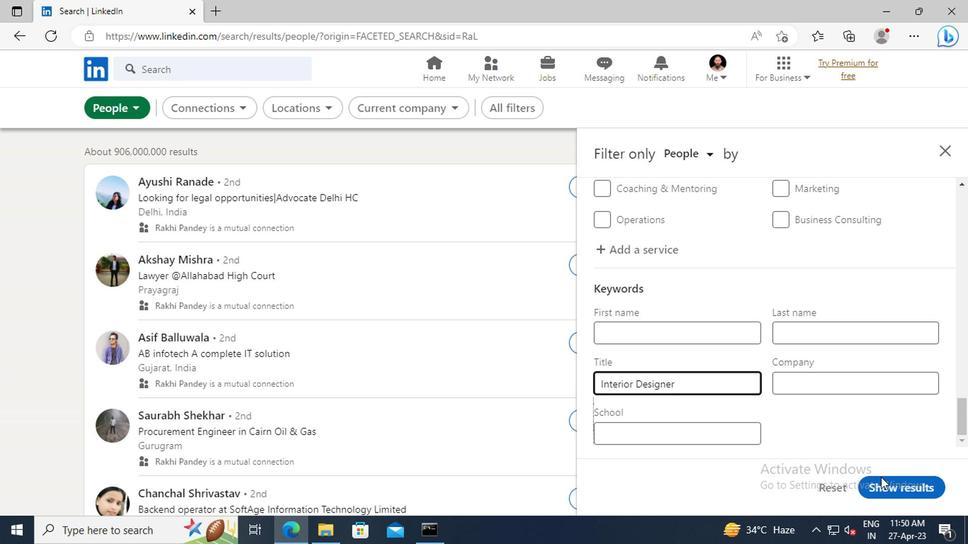 
Action: Mouse pressed left at (891, 484)
Screenshot: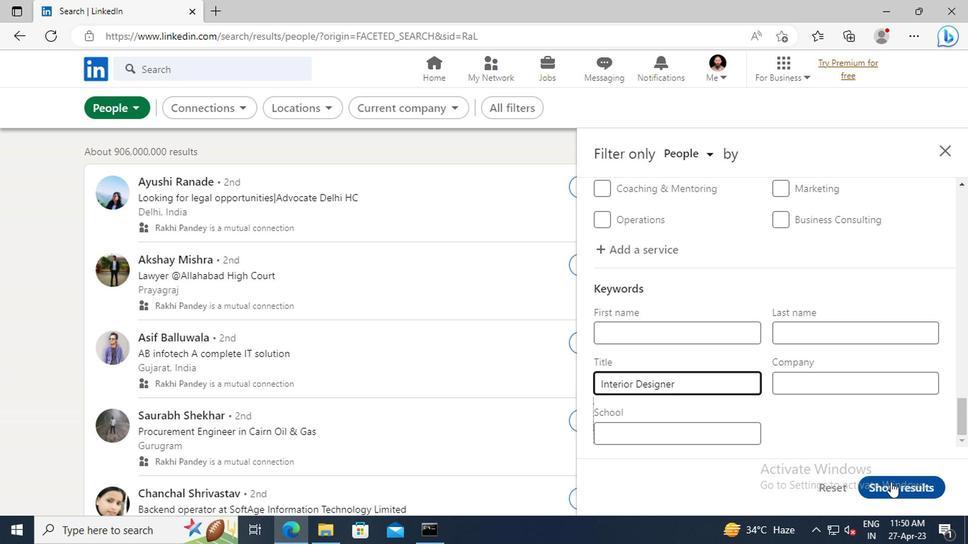 
